 Task: Plan a trip to Waterford, Ireland from 8th December, 2023 to 18th December, 2023 for 2 adults.1  bedroom having 1 bed and 1 bathroom. Property type can be flat. Amenities needed are: wifi, TV, free parkinig on premises, gym, breakfast. Look for 4 properties as per requirement.
Action: Mouse moved to (420, 70)
Screenshot: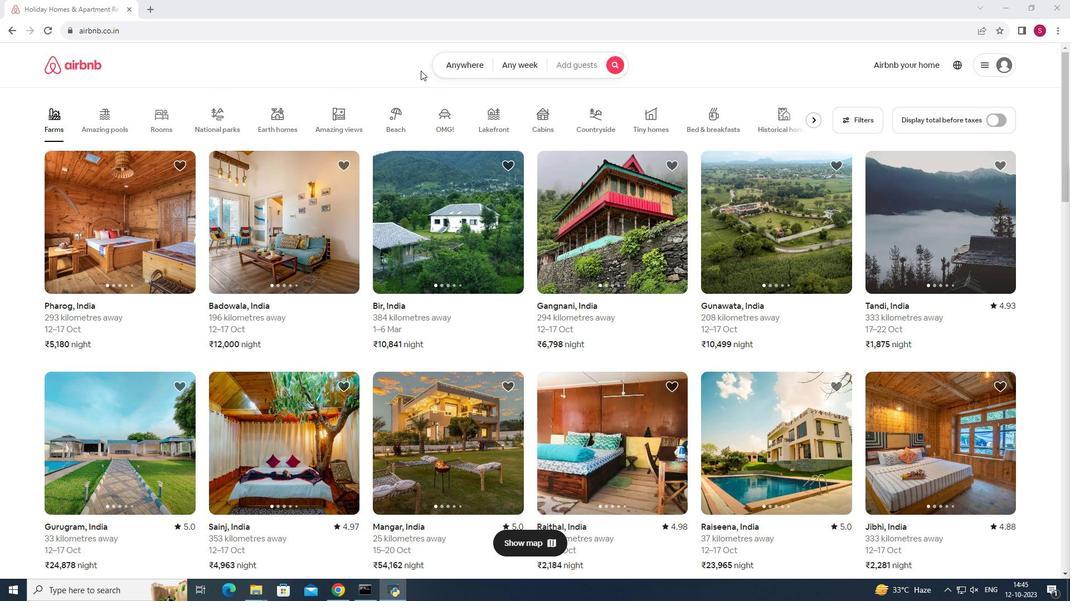 
Action: Mouse pressed left at (420, 70)
Screenshot: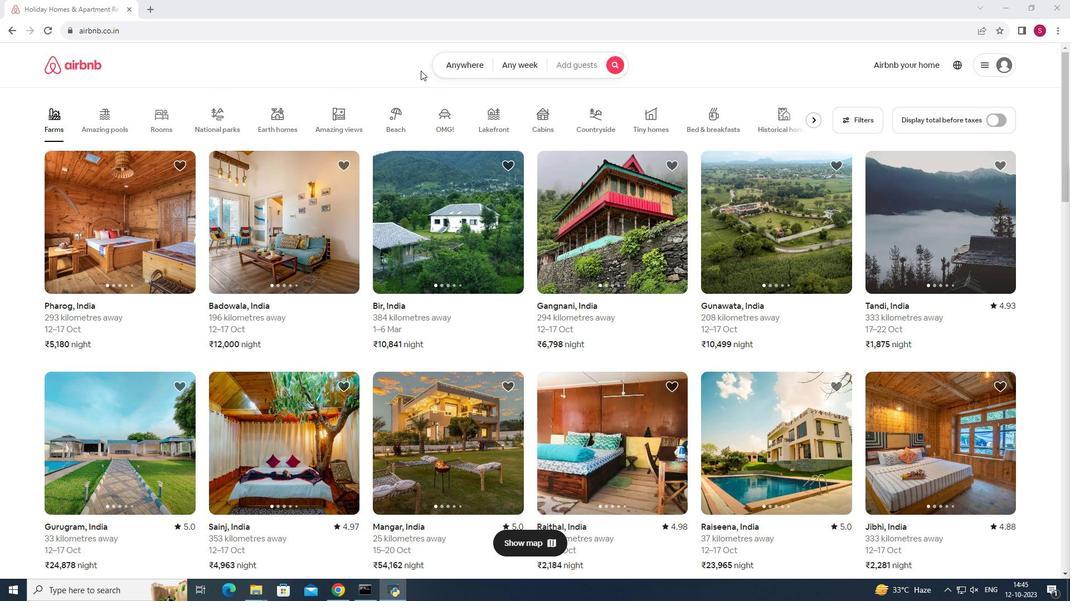 
Action: Mouse moved to (458, 71)
Screenshot: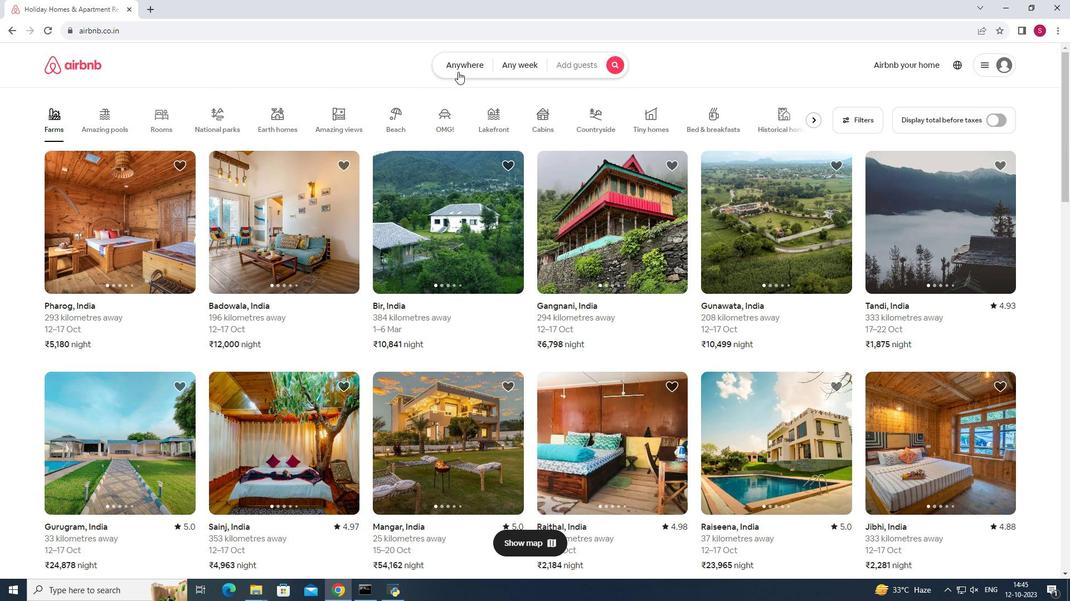 
Action: Mouse pressed left at (458, 71)
Screenshot: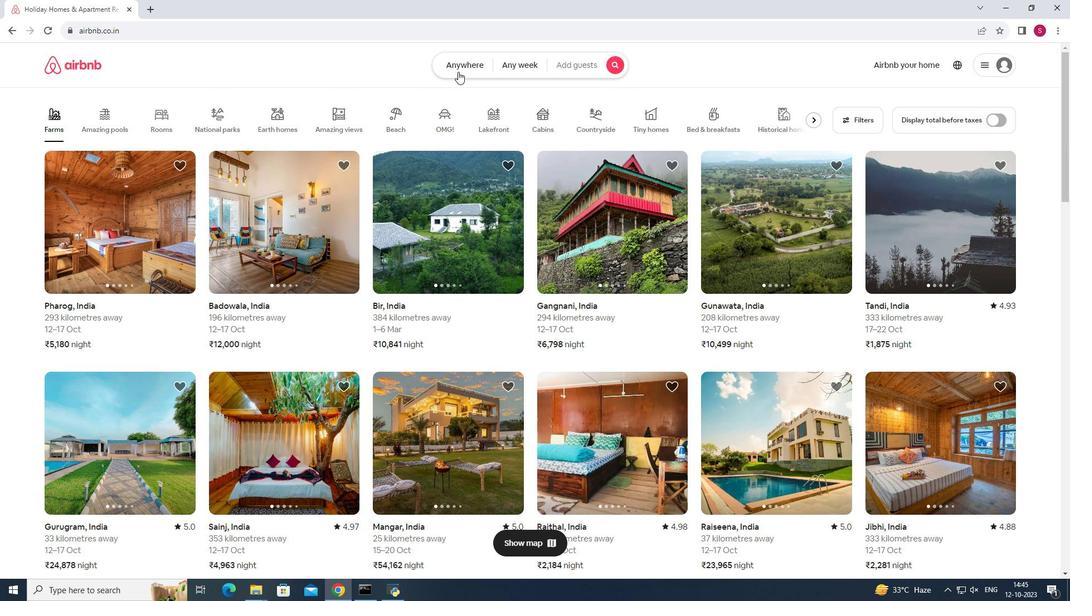 
Action: Mouse moved to (391, 109)
Screenshot: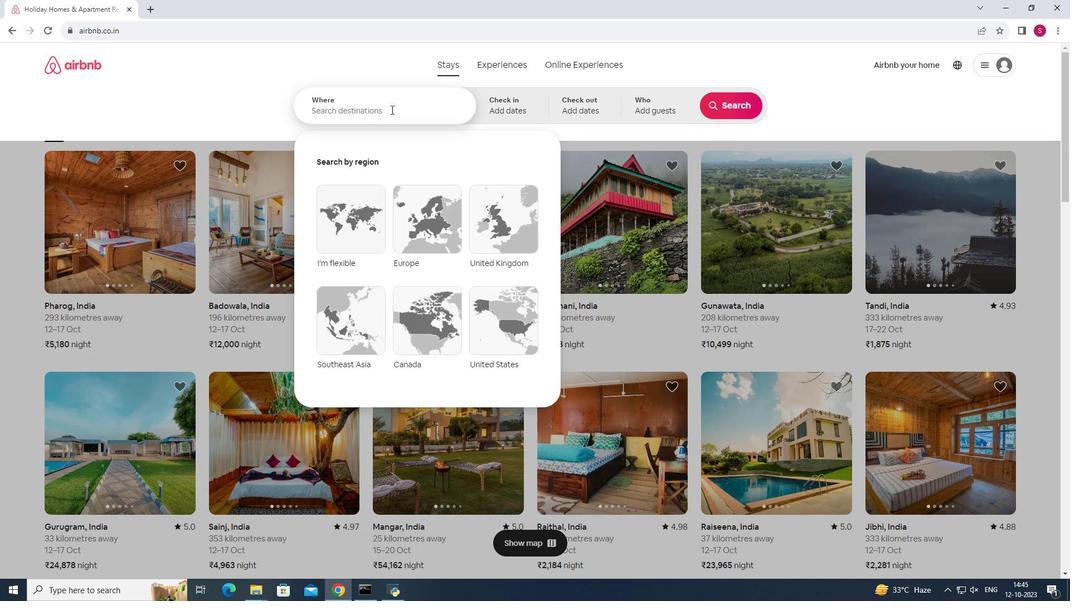 
Action: Mouse pressed left at (391, 109)
Screenshot: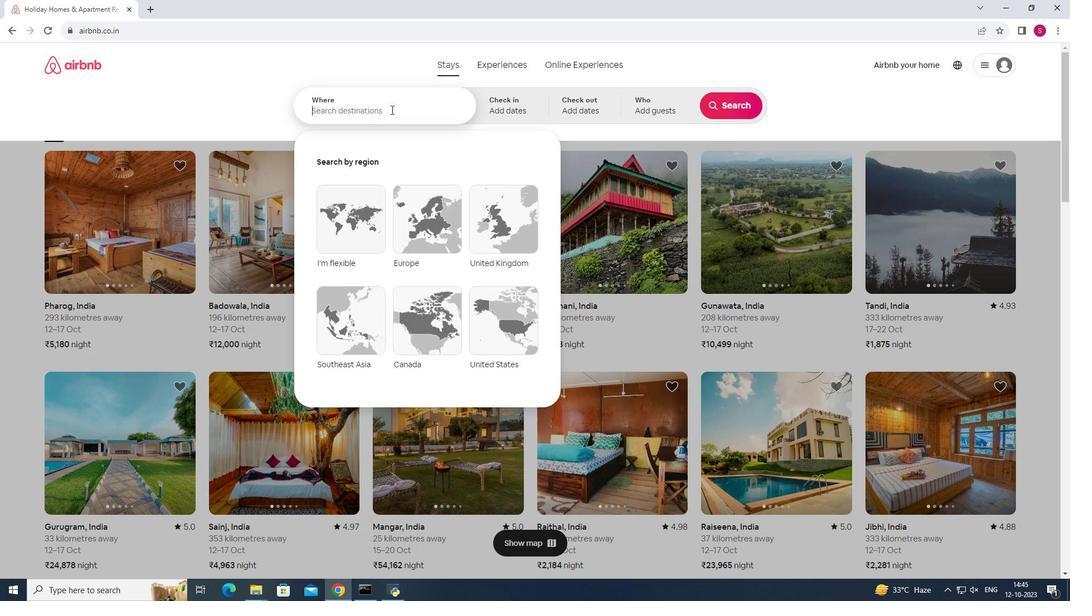 
Action: Key pressed <Key.shift>Waterford,<Key.shift>Ireland
Screenshot: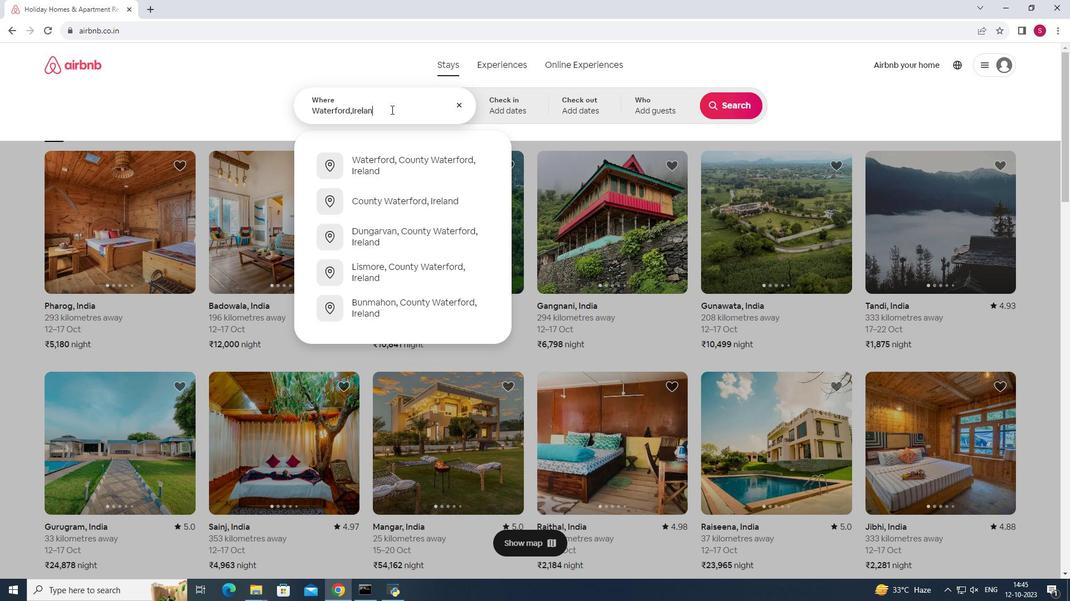 
Action: Mouse moved to (376, 107)
Screenshot: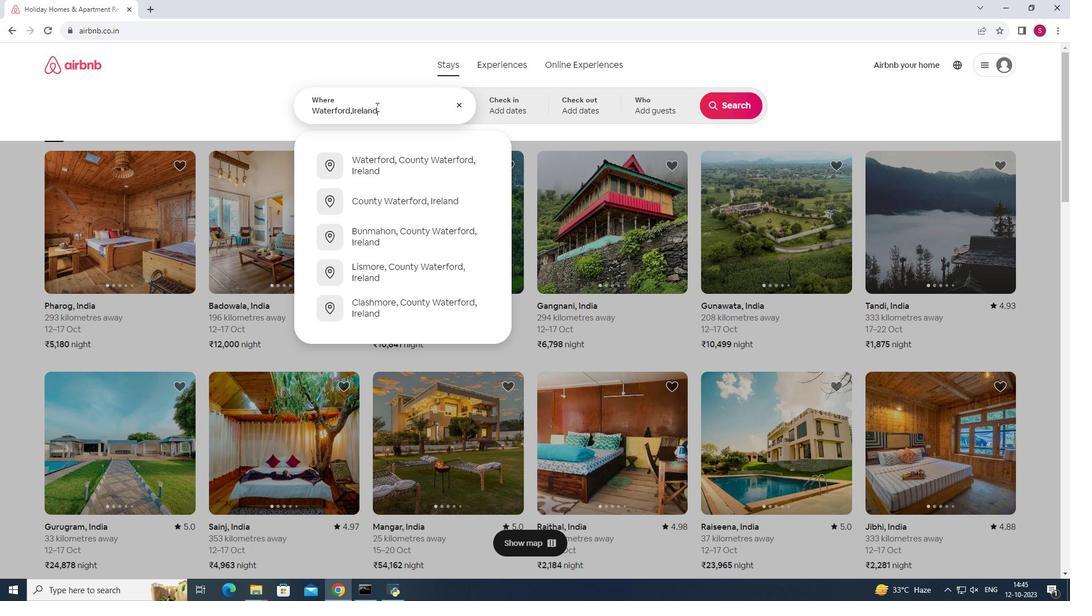
Action: Mouse pressed left at (376, 107)
Screenshot: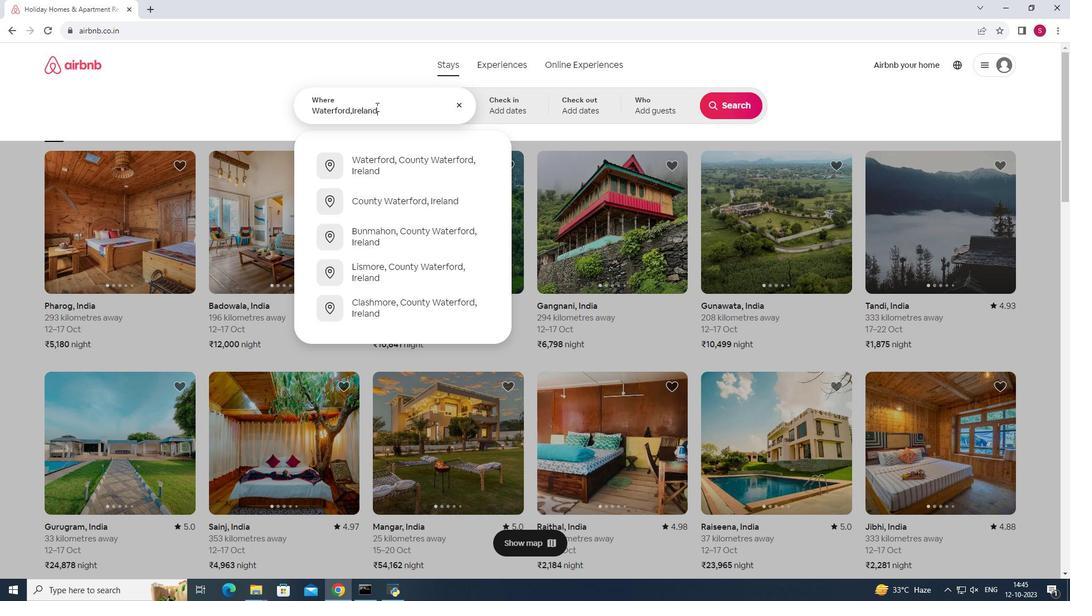 
Action: Mouse moved to (518, 103)
Screenshot: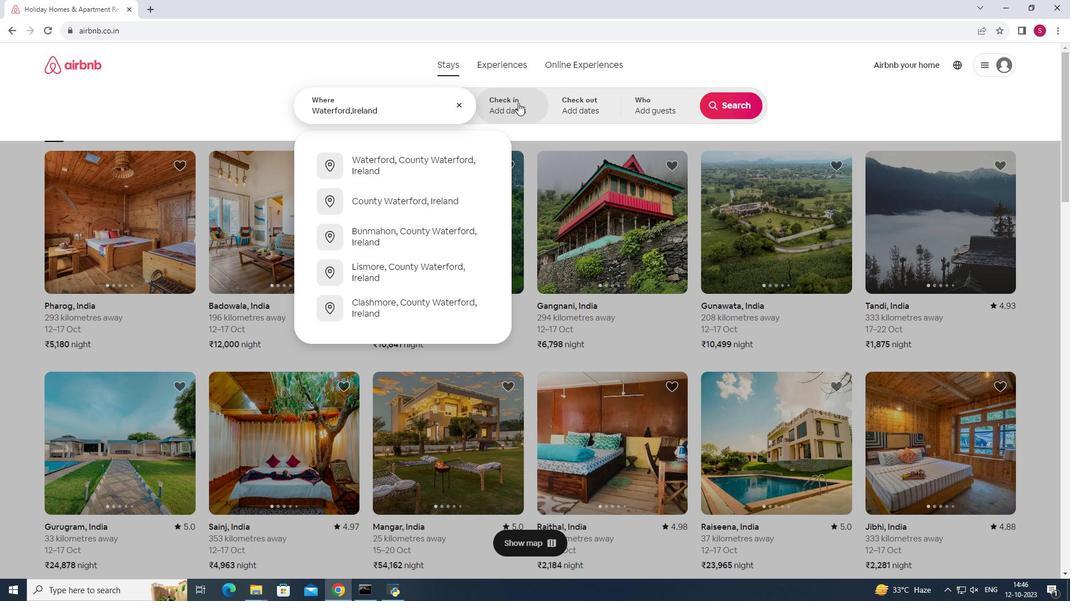 
Action: Mouse pressed left at (518, 103)
Screenshot: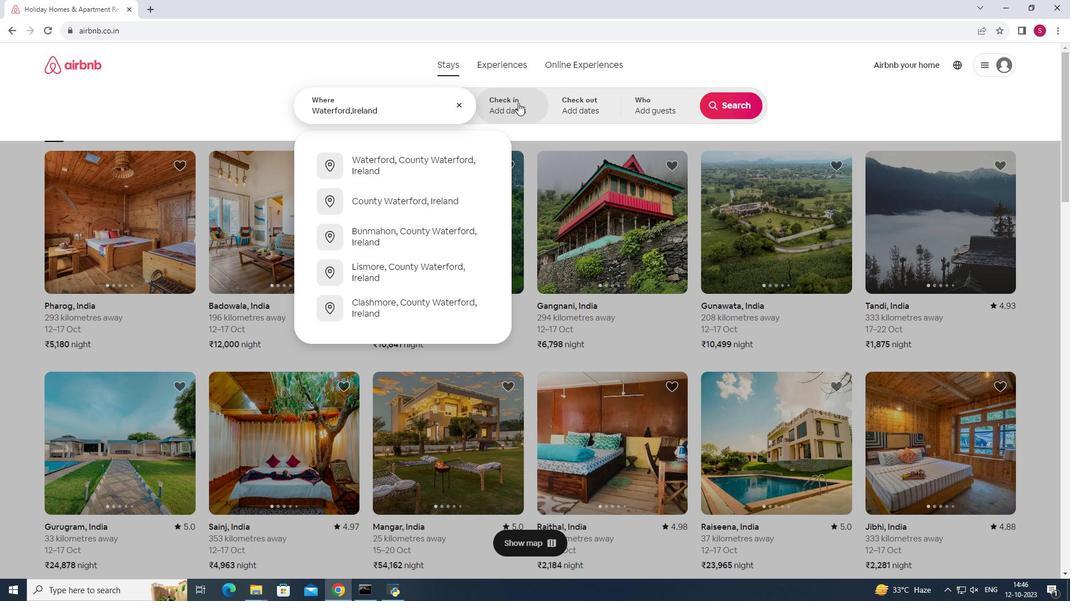 
Action: Mouse moved to (731, 192)
Screenshot: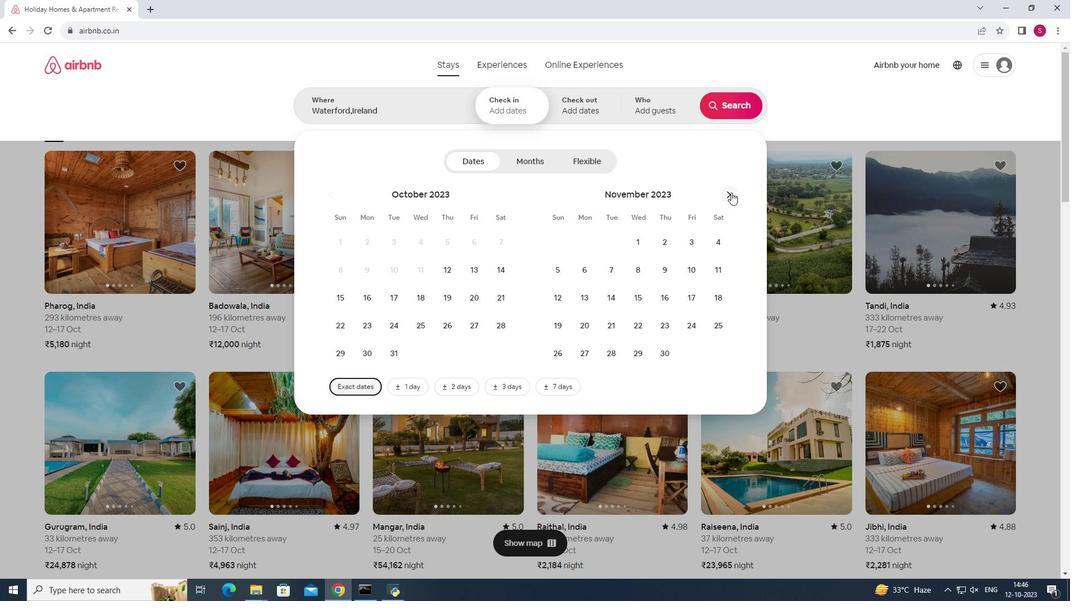 
Action: Mouse pressed left at (731, 192)
Screenshot: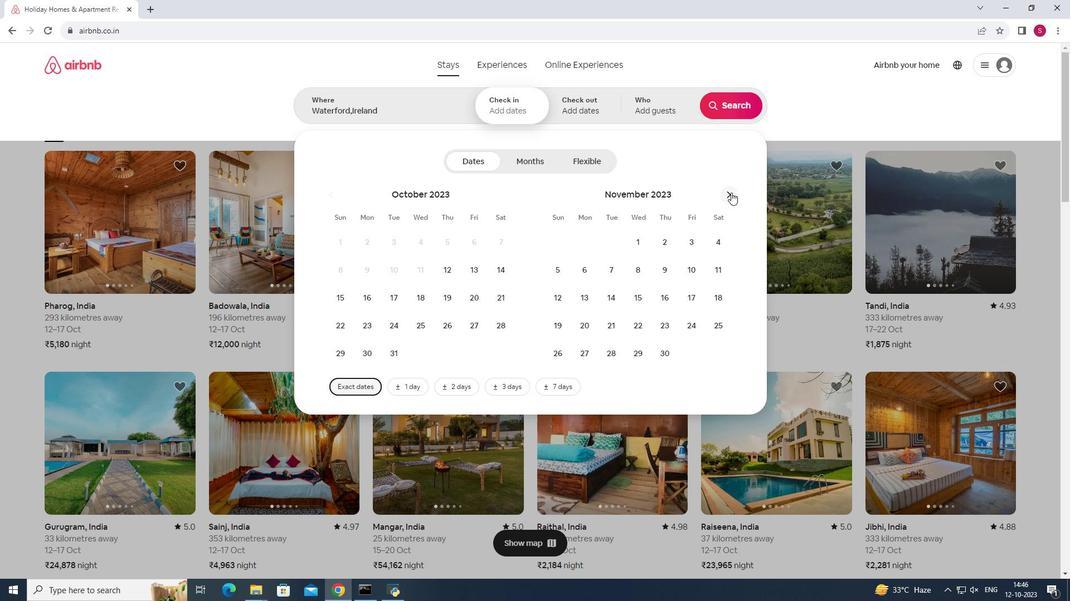 
Action: Mouse moved to (692, 275)
Screenshot: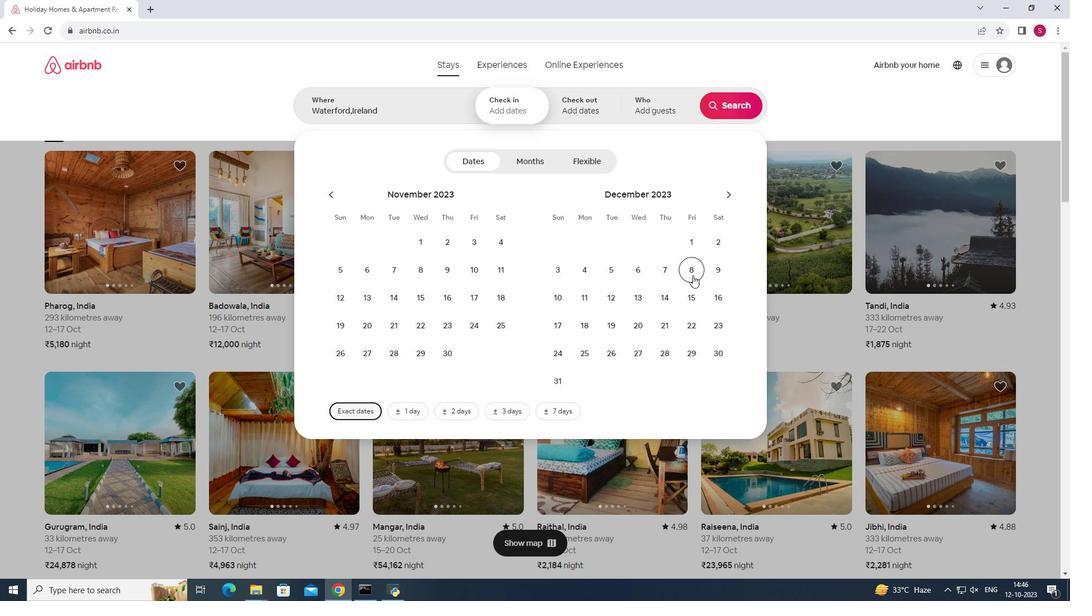 
Action: Mouse pressed left at (692, 275)
Screenshot: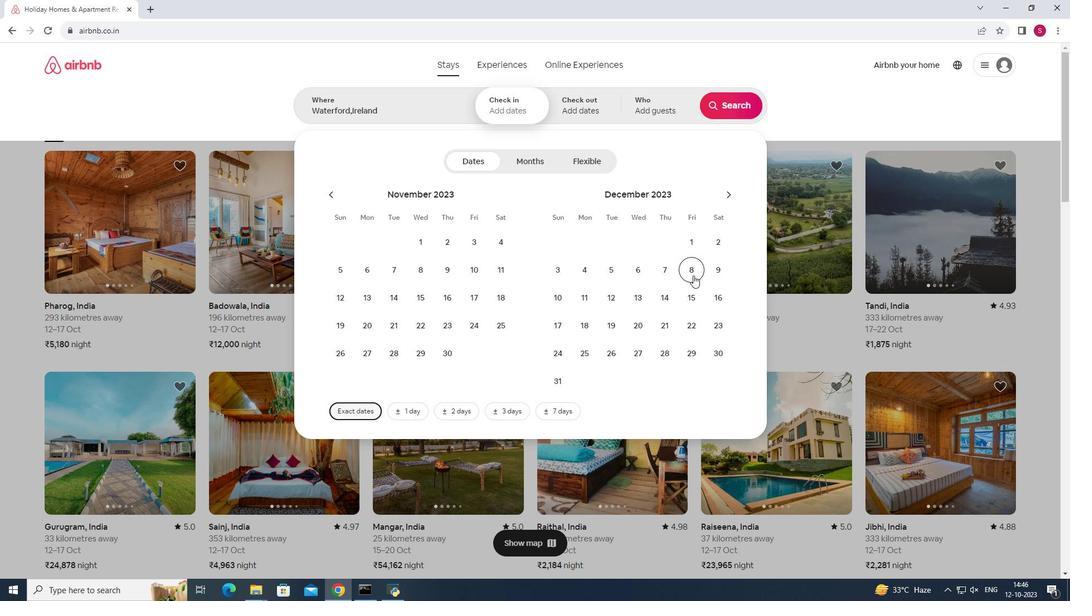 
Action: Mouse moved to (584, 328)
Screenshot: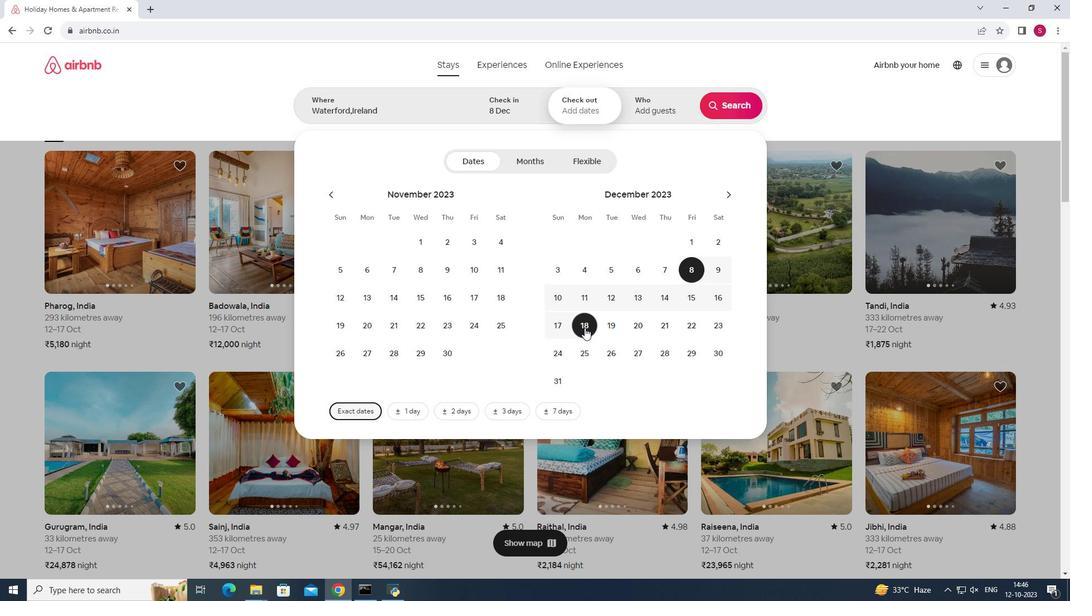 
Action: Mouse pressed left at (584, 328)
Screenshot: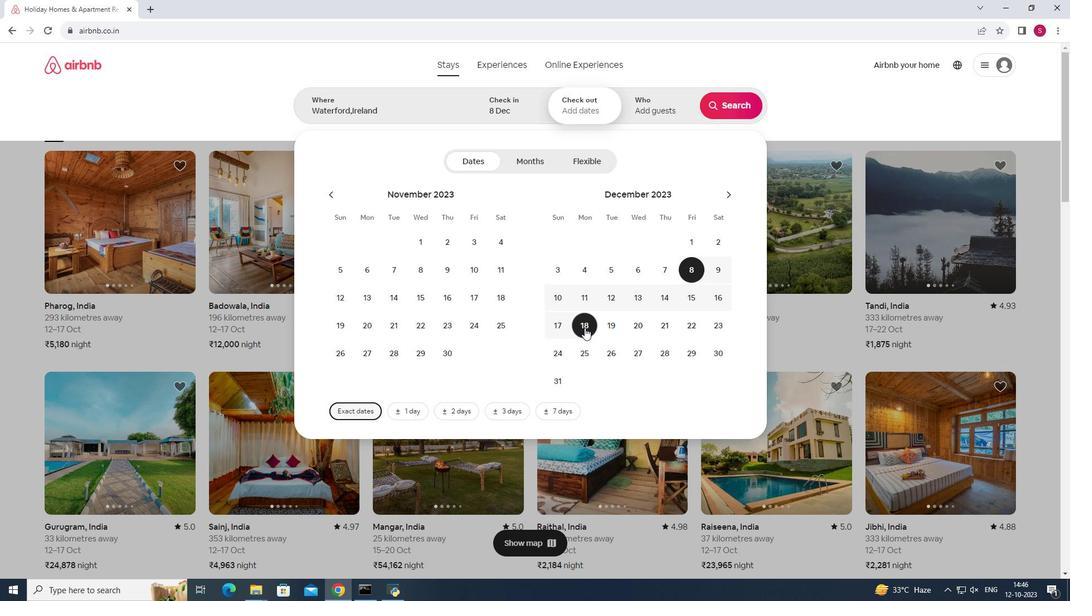 
Action: Mouse moved to (661, 100)
Screenshot: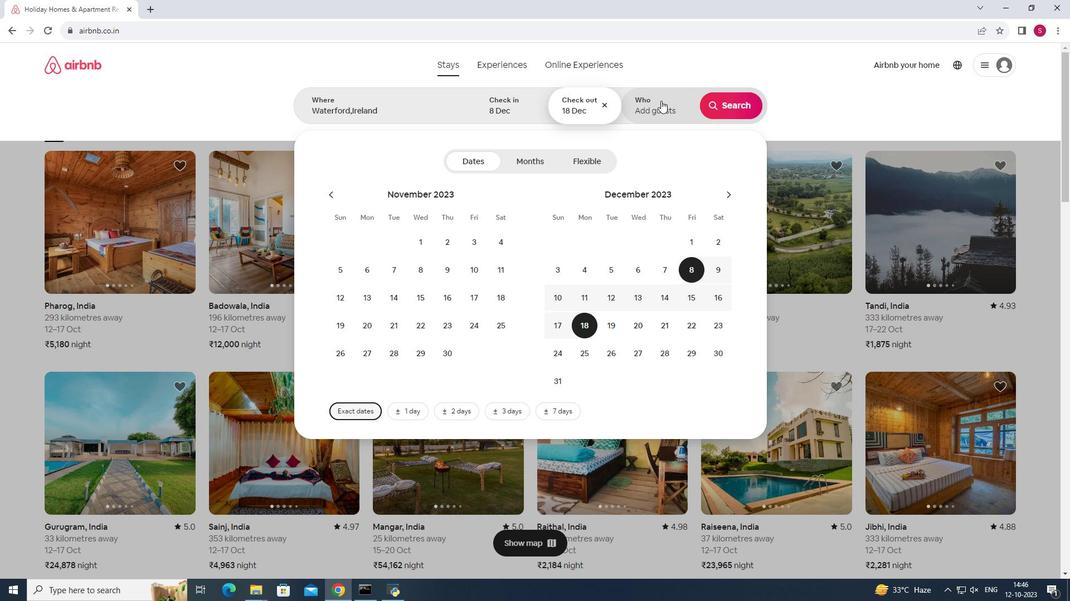 
Action: Mouse pressed left at (661, 100)
Screenshot: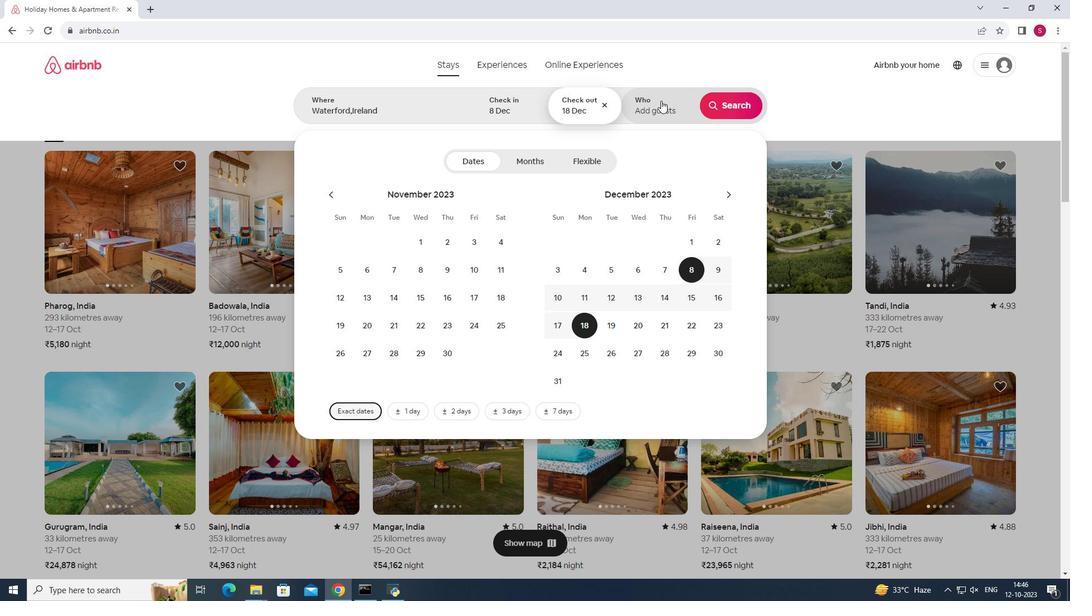 
Action: Mouse pressed left at (661, 100)
Screenshot: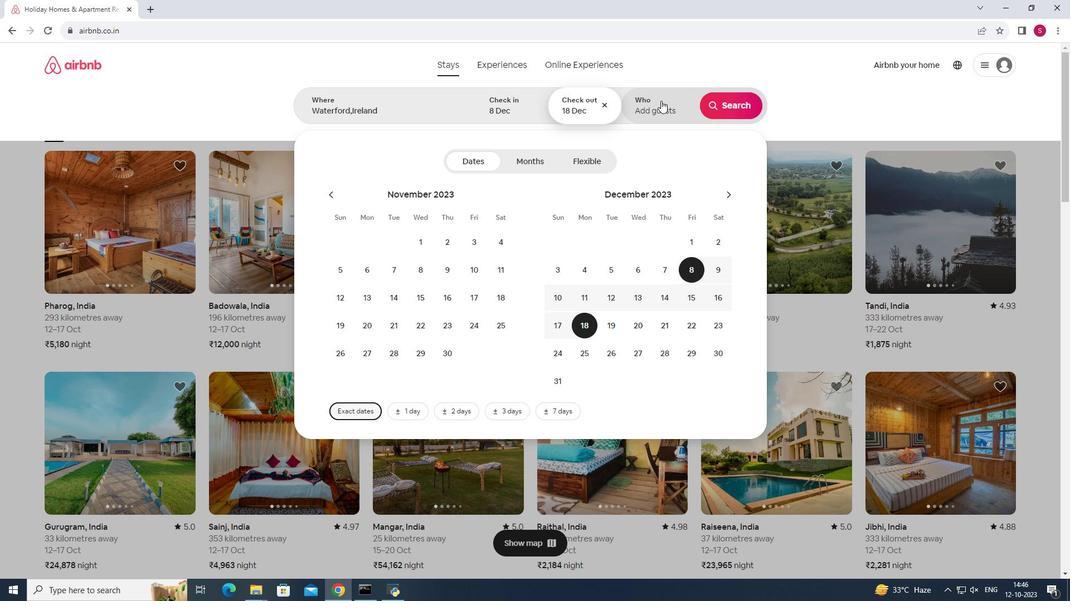 
Action: Mouse moved to (658, 102)
Screenshot: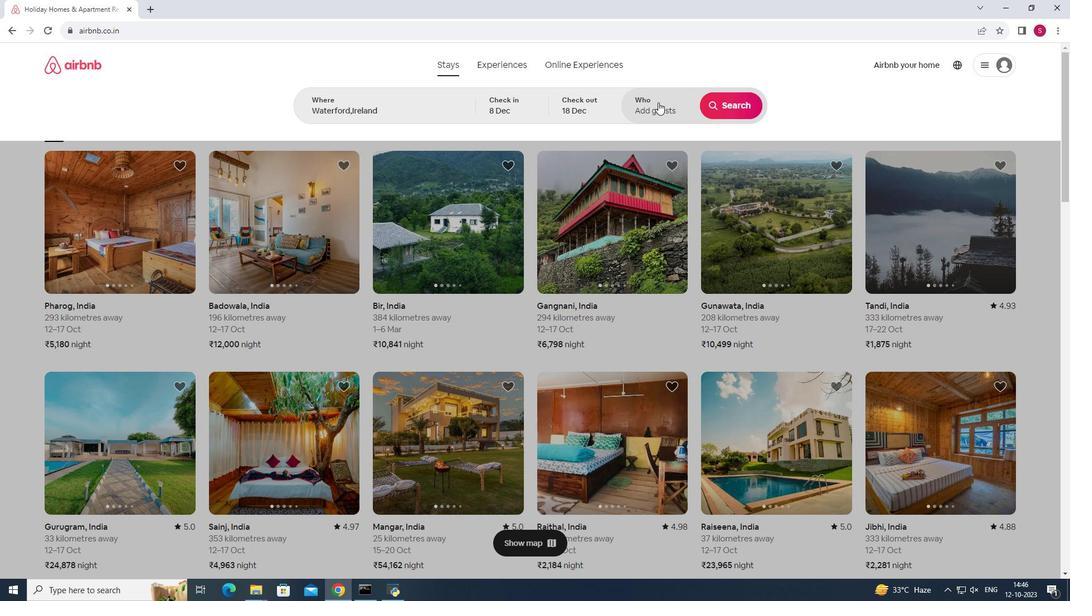 
Action: Mouse pressed left at (658, 102)
Screenshot: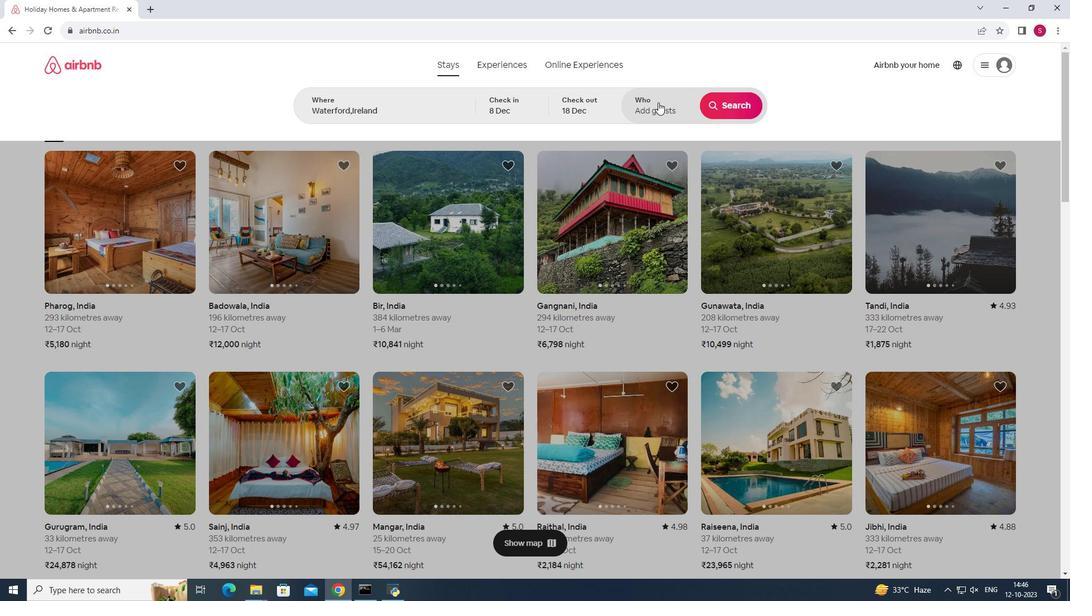 
Action: Mouse moved to (732, 166)
Screenshot: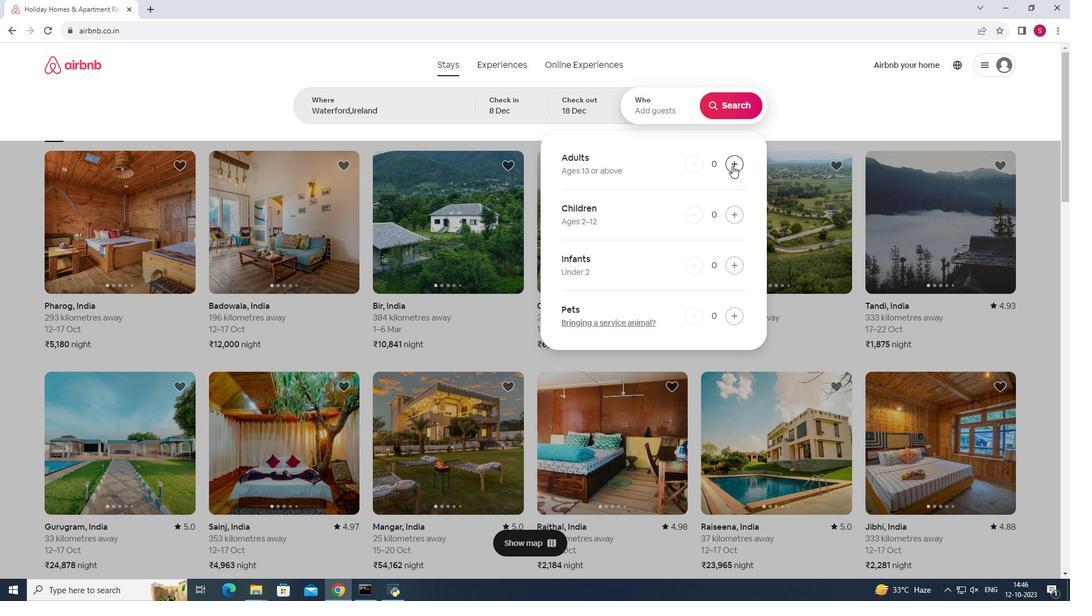 
Action: Mouse pressed left at (732, 166)
Screenshot: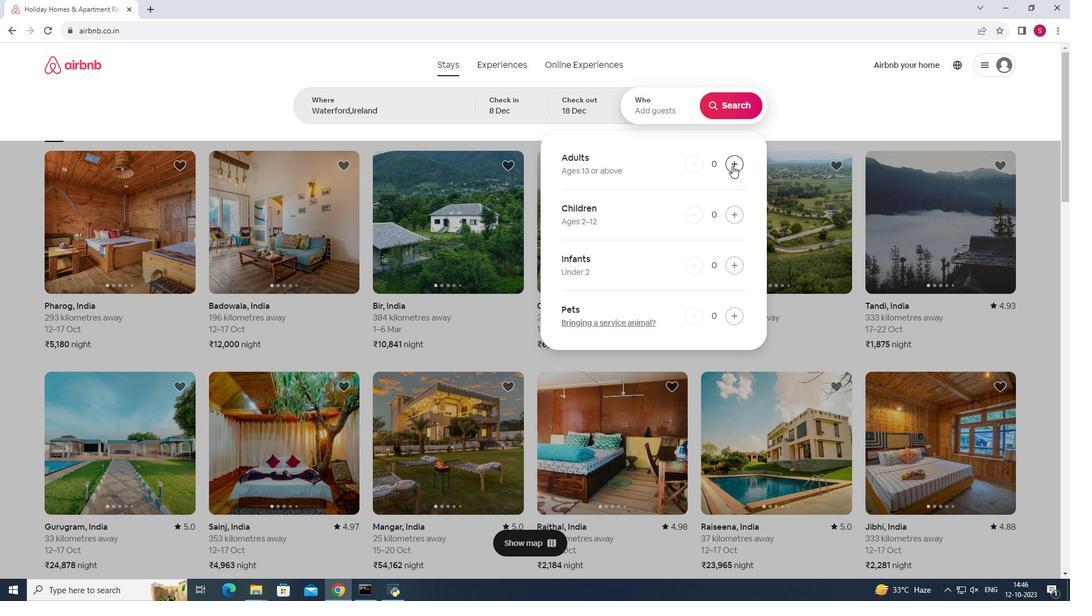 
Action: Mouse pressed left at (732, 166)
Screenshot: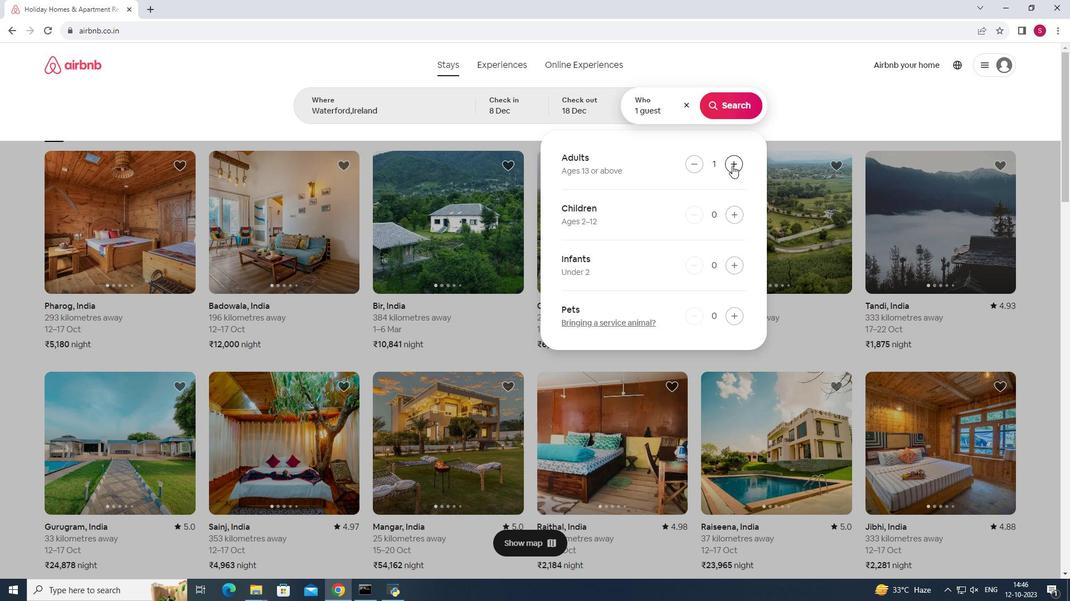 
Action: Mouse moved to (737, 103)
Screenshot: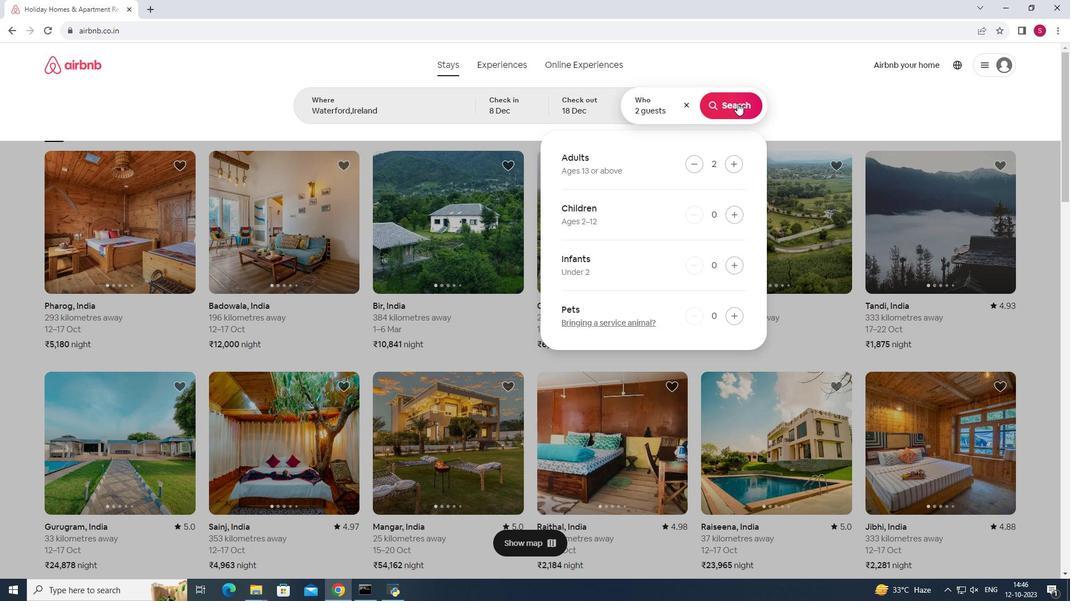 
Action: Mouse pressed left at (737, 103)
Screenshot: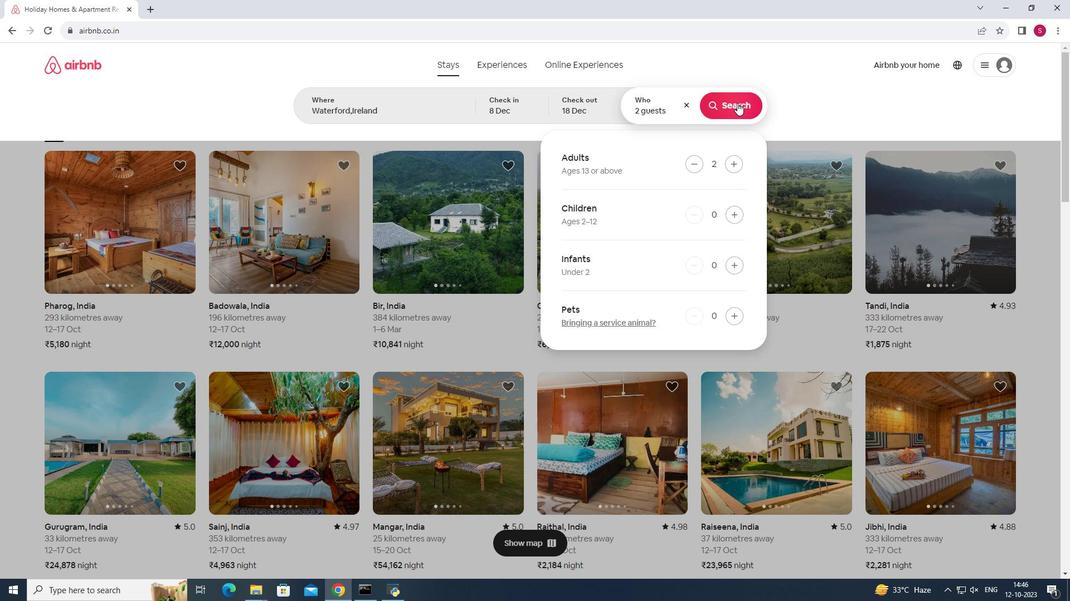 
Action: Mouse moved to (885, 110)
Screenshot: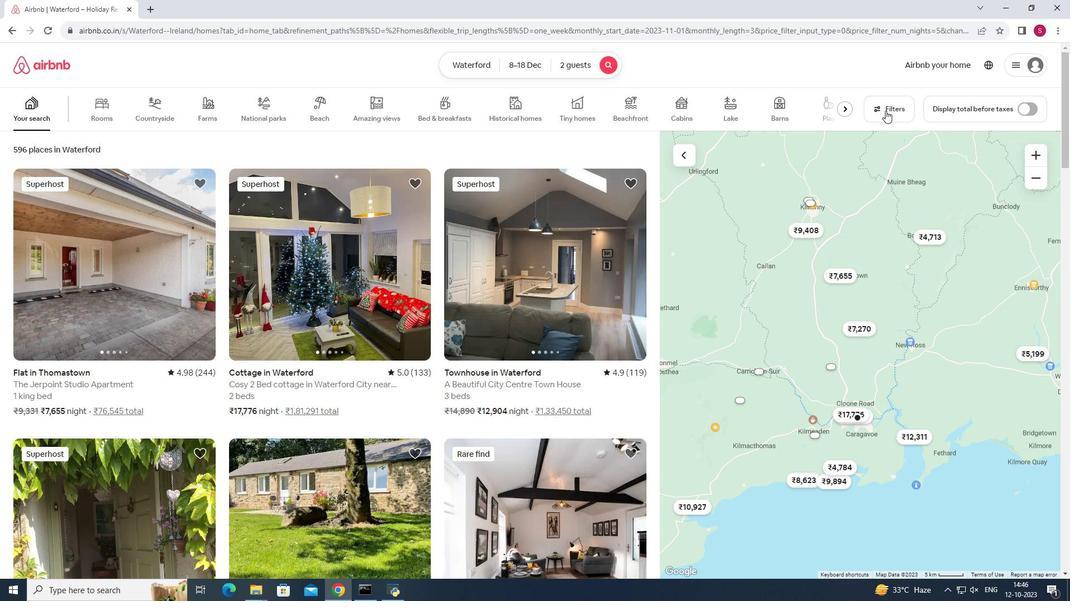 
Action: Mouse pressed left at (885, 110)
Screenshot: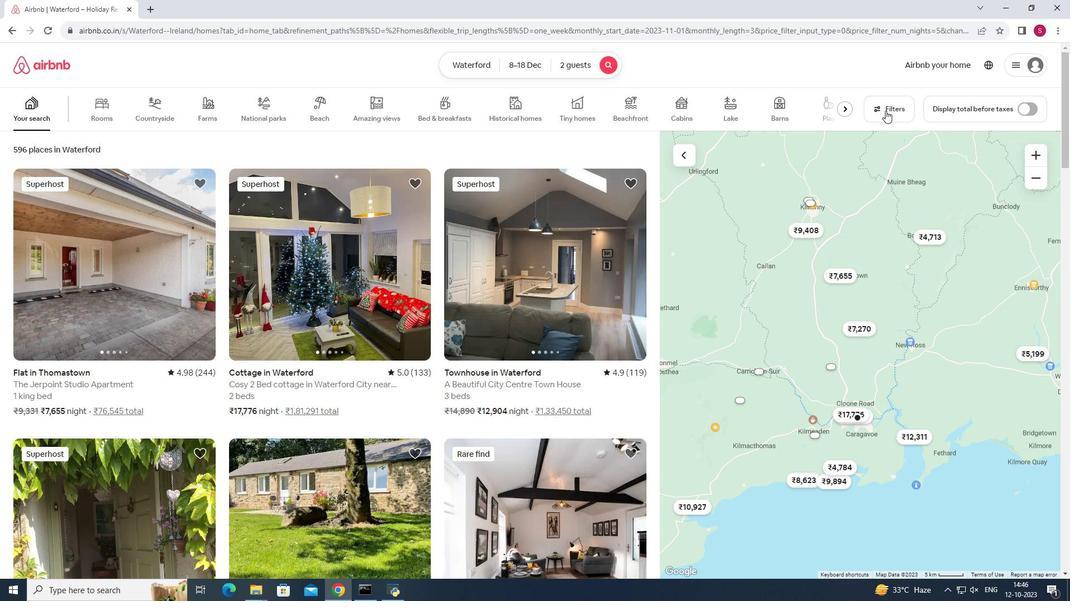 
Action: Mouse pressed left at (885, 110)
Screenshot: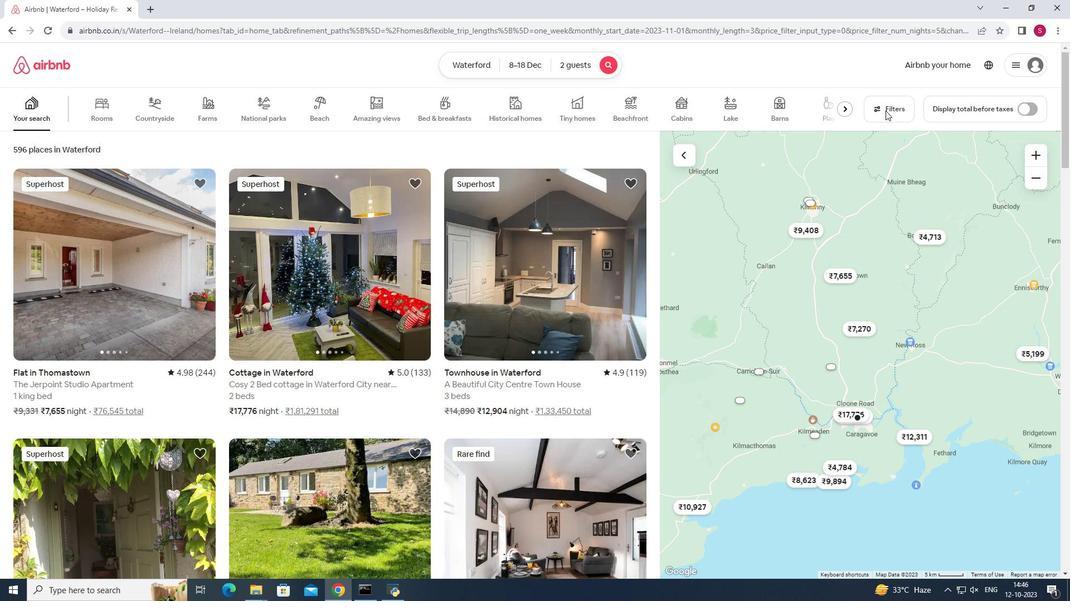 
Action: Mouse pressed left at (885, 110)
Screenshot: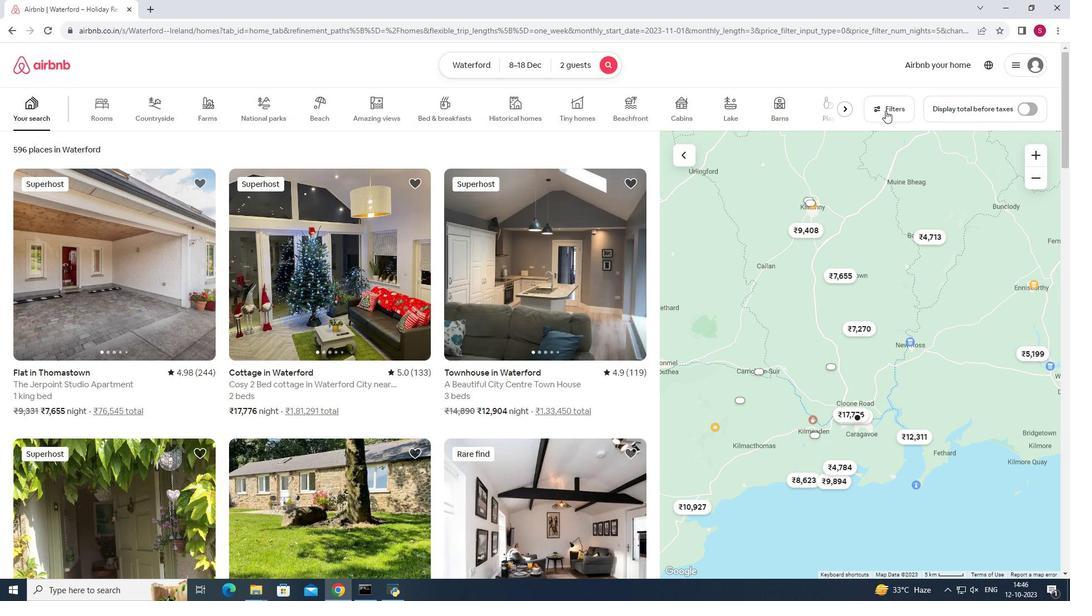 
Action: Mouse moved to (536, 266)
Screenshot: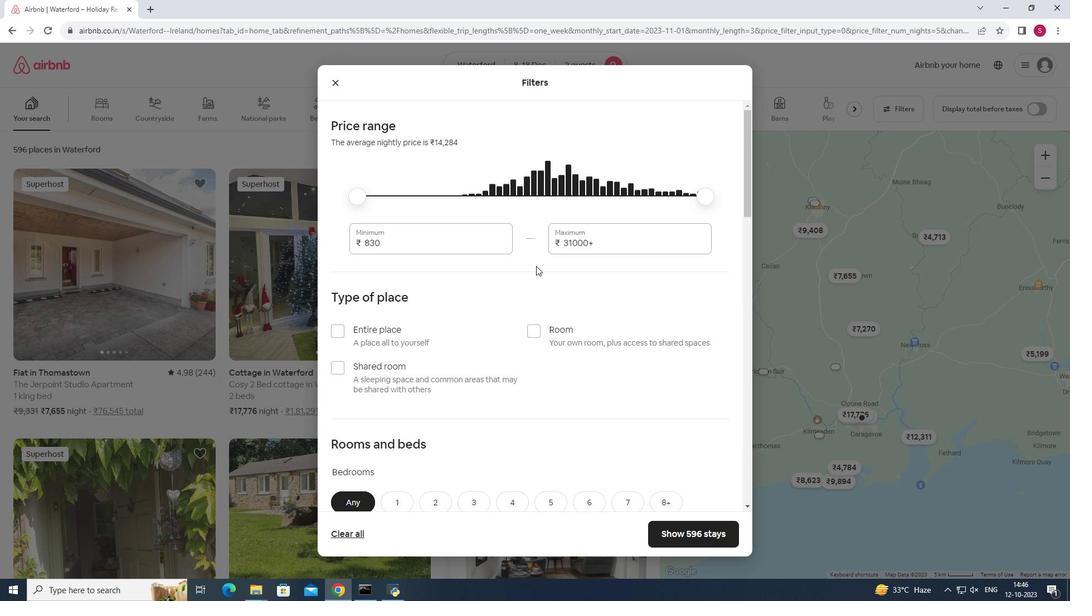 
Action: Mouse scrolled (536, 265) with delta (0, 0)
Screenshot: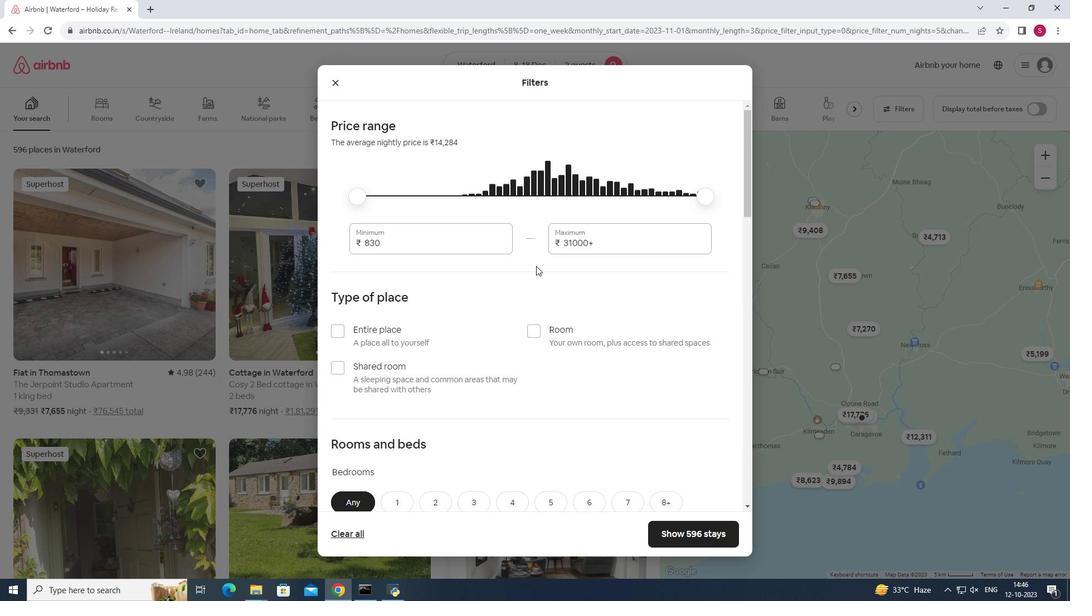 
Action: Mouse scrolled (536, 265) with delta (0, 0)
Screenshot: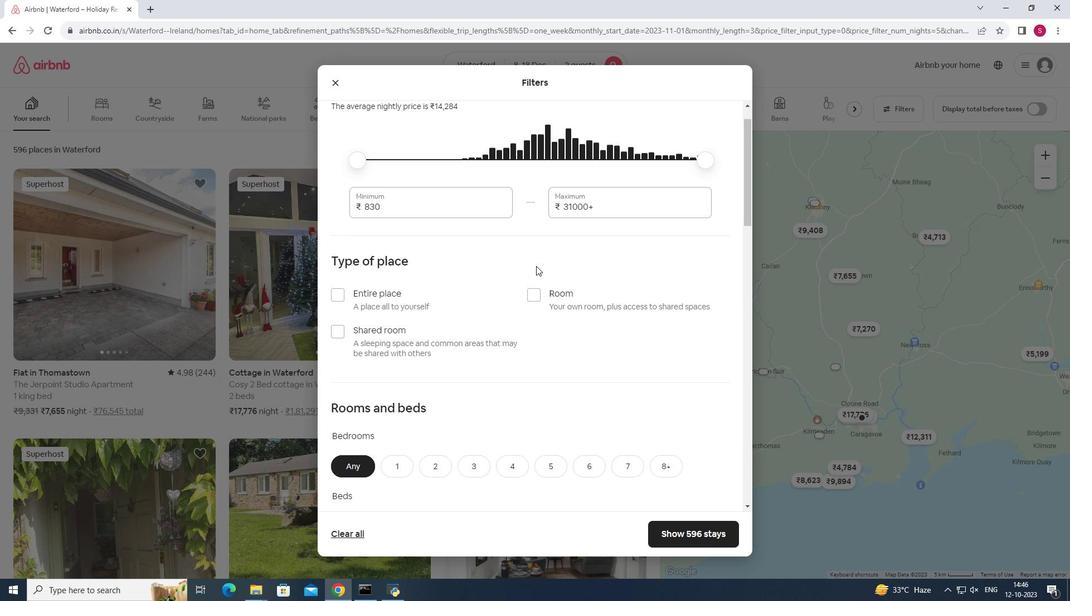 
Action: Mouse scrolled (536, 265) with delta (0, 0)
Screenshot: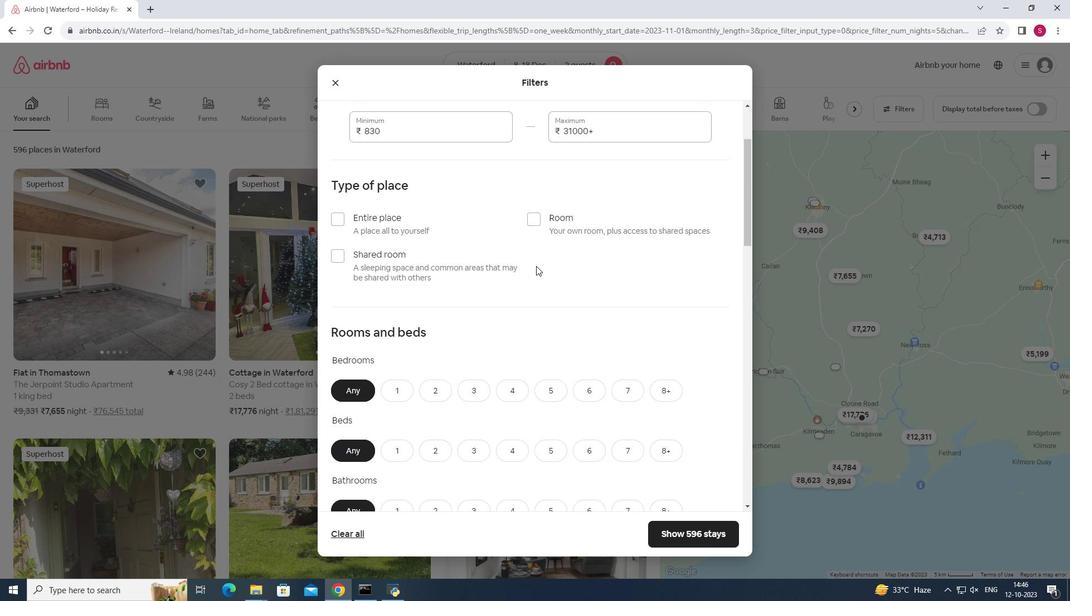 
Action: Mouse scrolled (536, 265) with delta (0, 0)
Screenshot: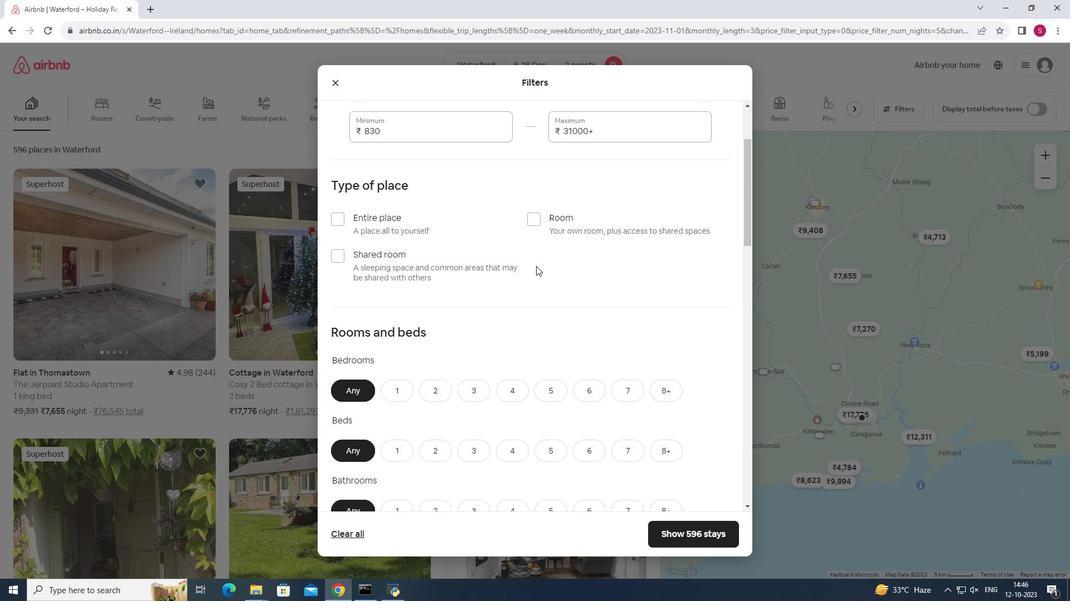 
Action: Mouse moved to (398, 284)
Screenshot: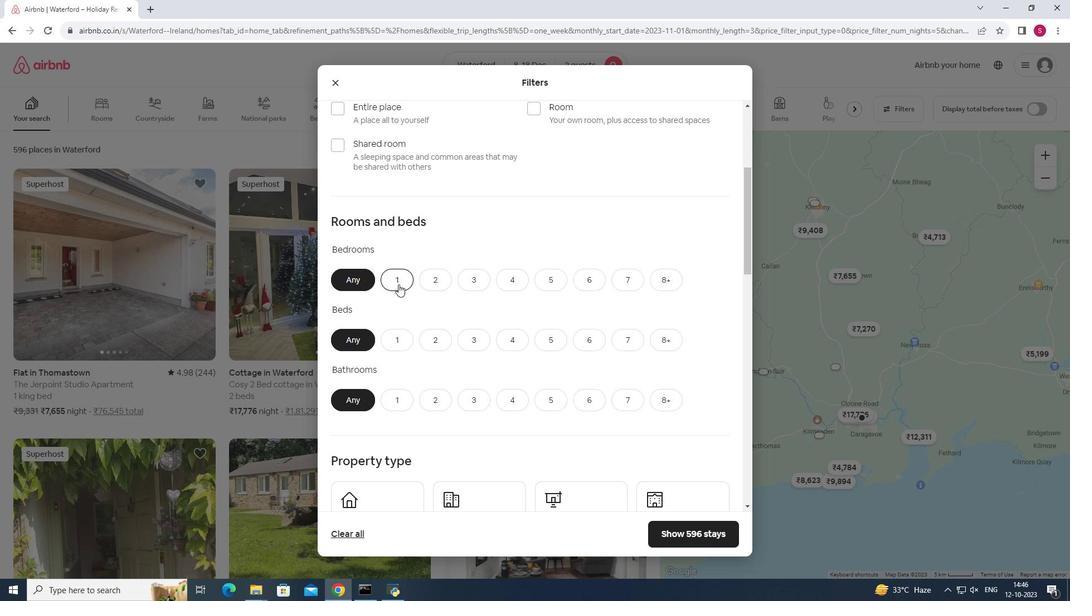 
Action: Mouse pressed left at (398, 284)
Screenshot: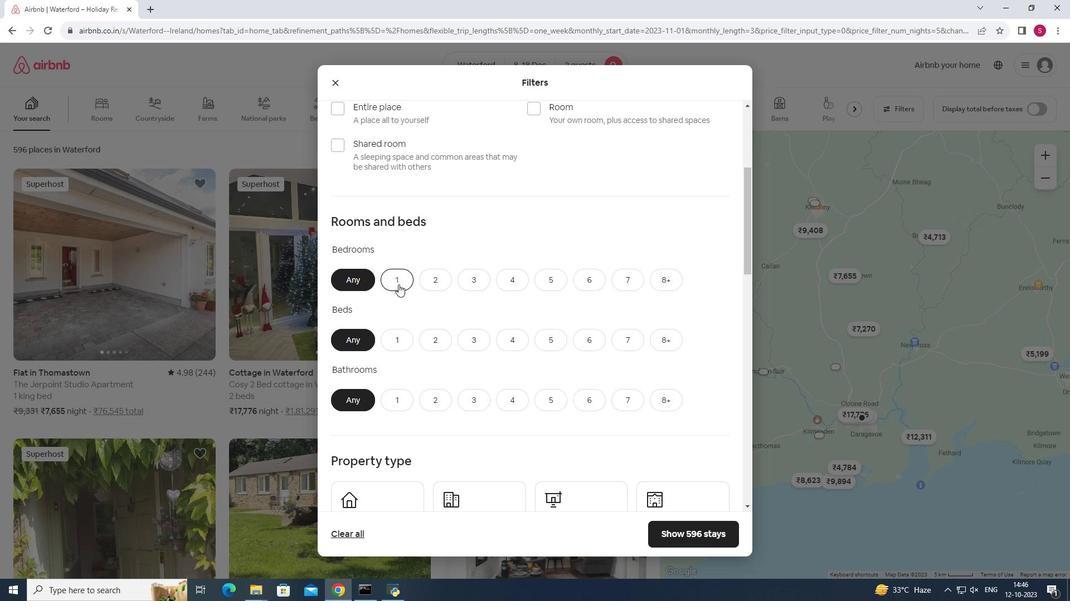 
Action: Mouse moved to (394, 341)
Screenshot: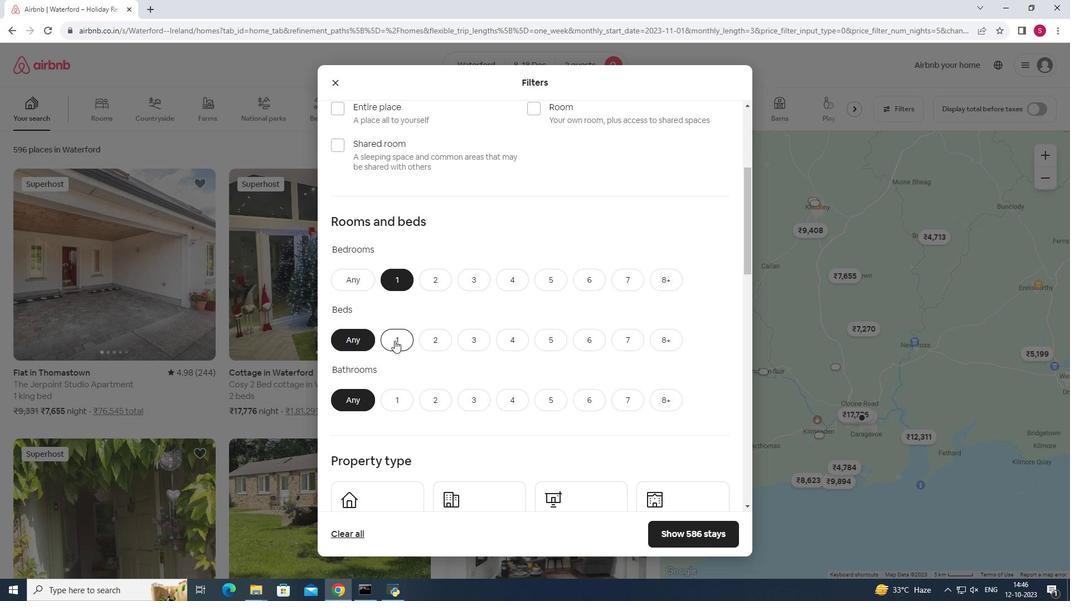 
Action: Mouse pressed left at (394, 341)
Screenshot: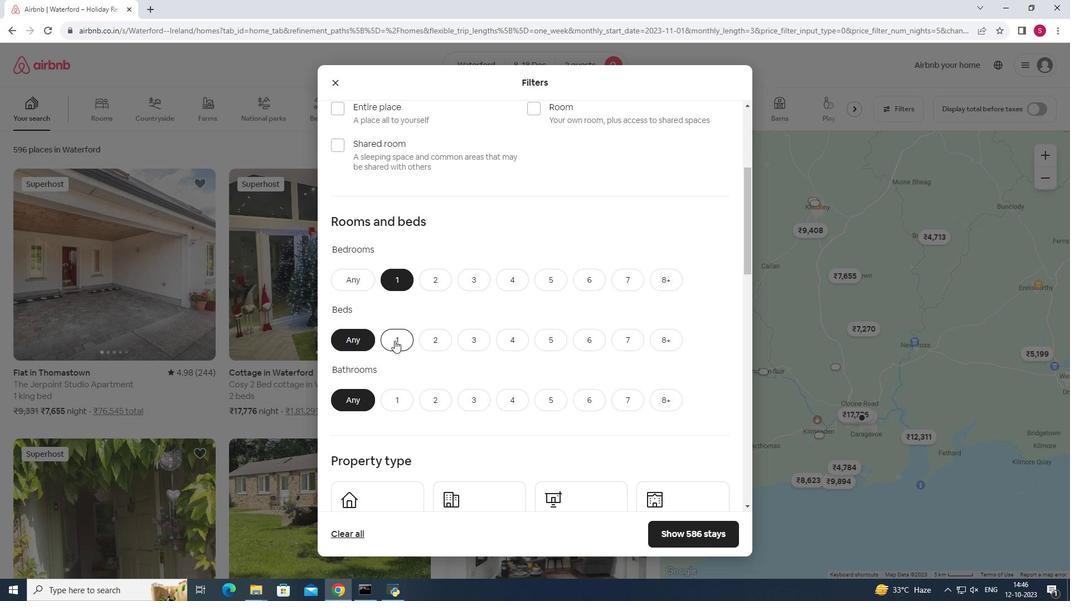 
Action: Mouse moved to (403, 405)
Screenshot: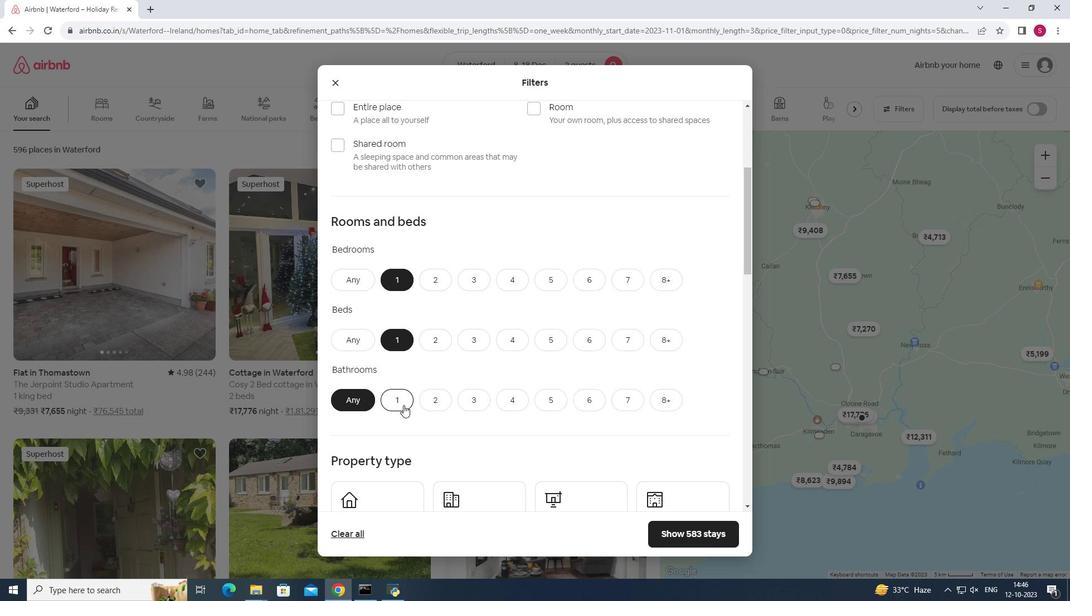 
Action: Mouse pressed left at (403, 405)
Screenshot: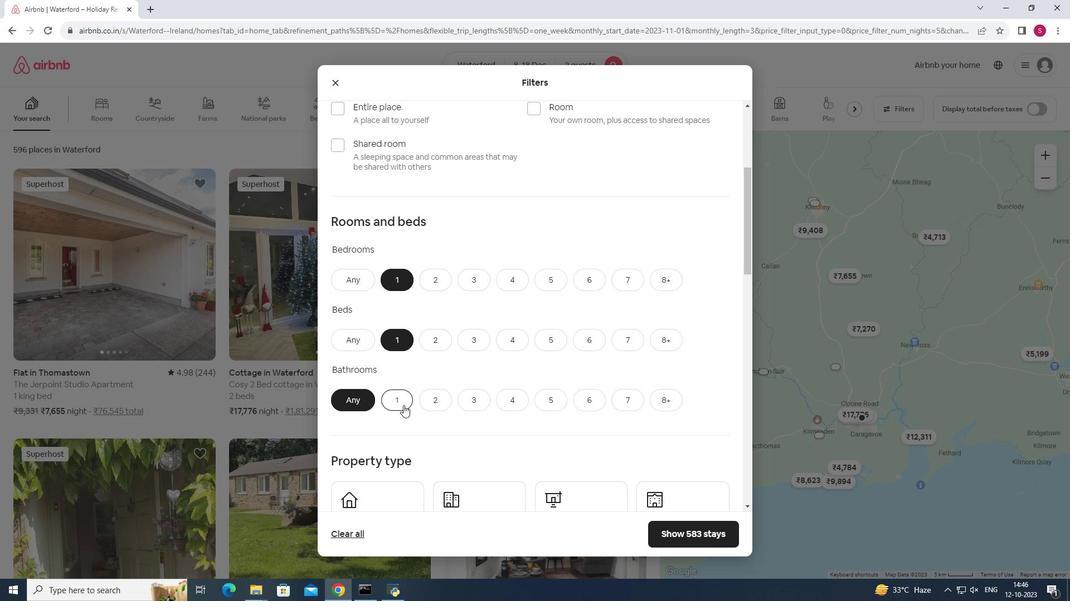 
Action: Mouse moved to (609, 344)
Screenshot: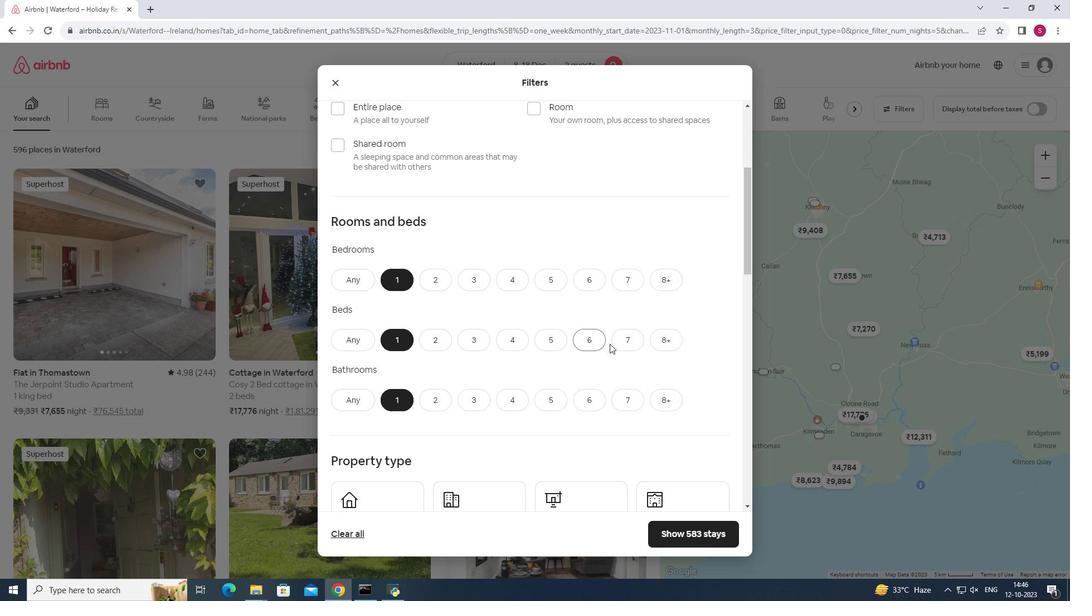 
Action: Mouse scrolled (609, 343) with delta (0, 0)
Screenshot: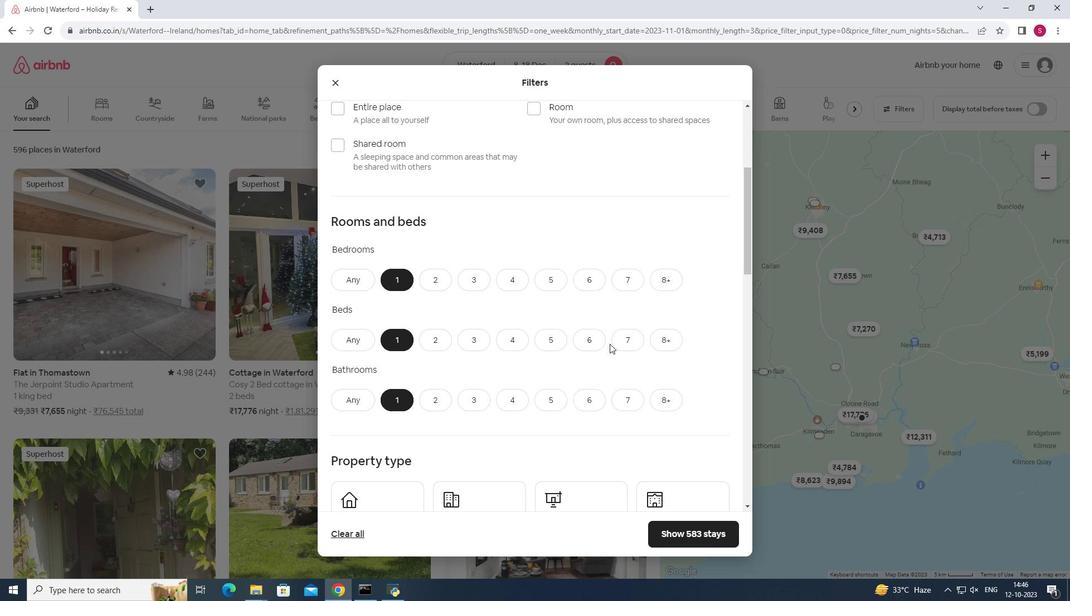 
Action: Mouse scrolled (609, 343) with delta (0, 0)
Screenshot: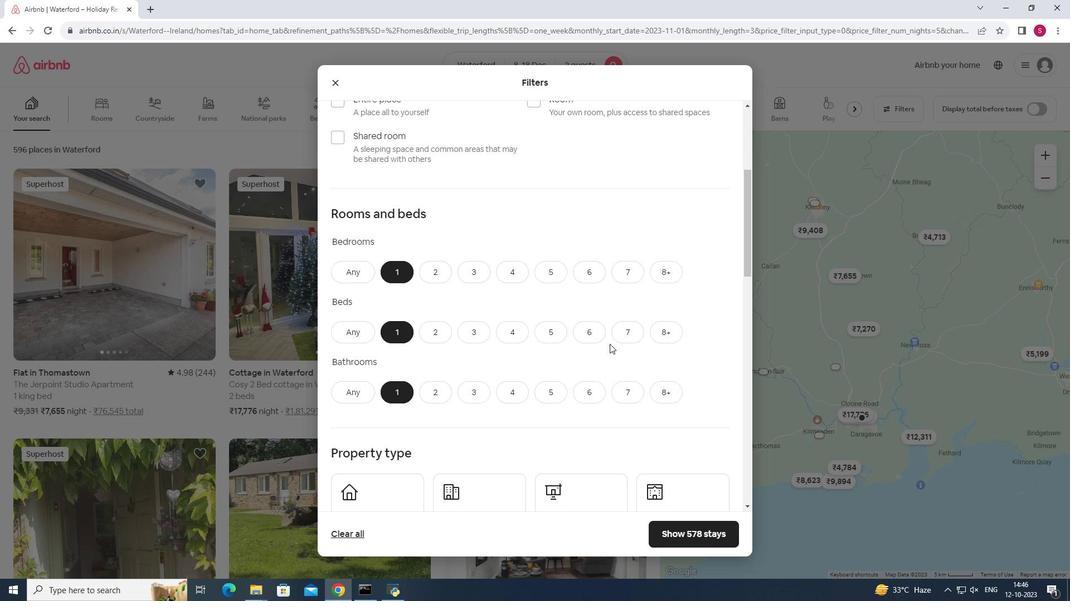 
Action: Mouse scrolled (609, 343) with delta (0, 0)
Screenshot: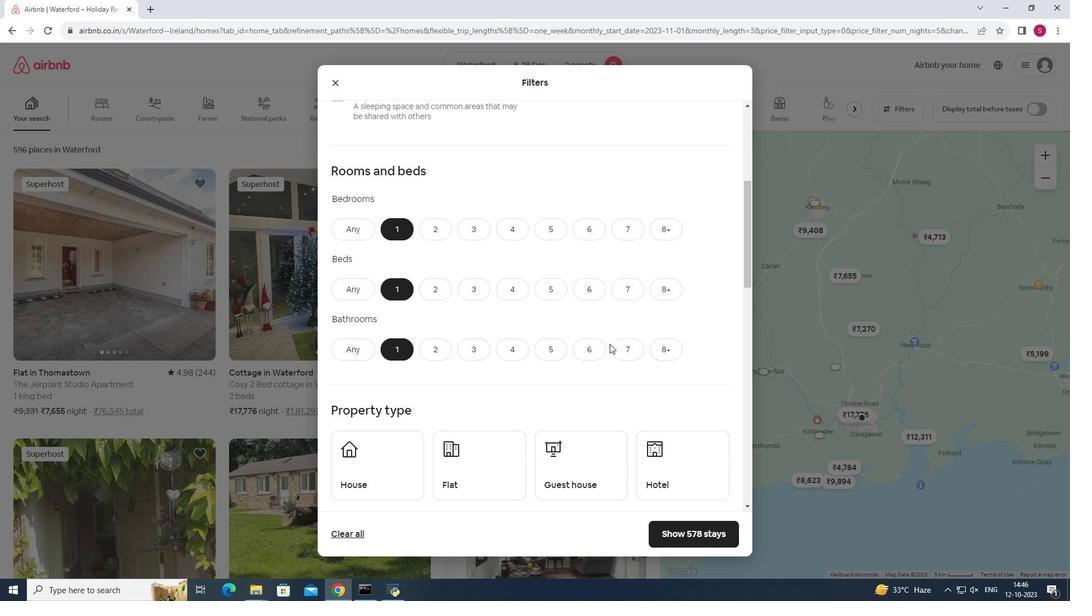 
Action: Mouse scrolled (609, 343) with delta (0, 0)
Screenshot: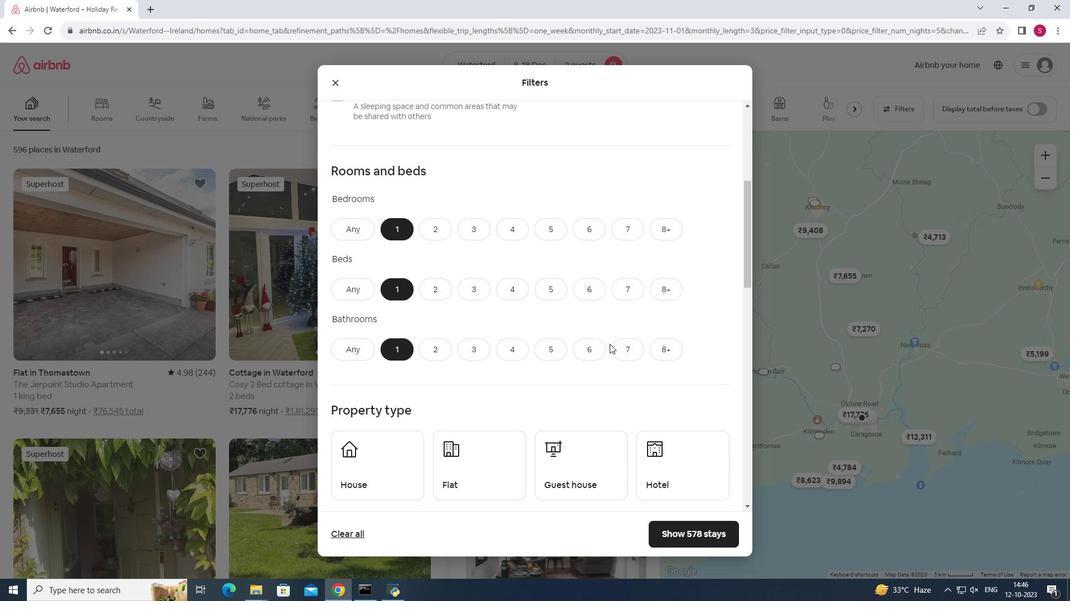 
Action: Mouse moved to (470, 301)
Screenshot: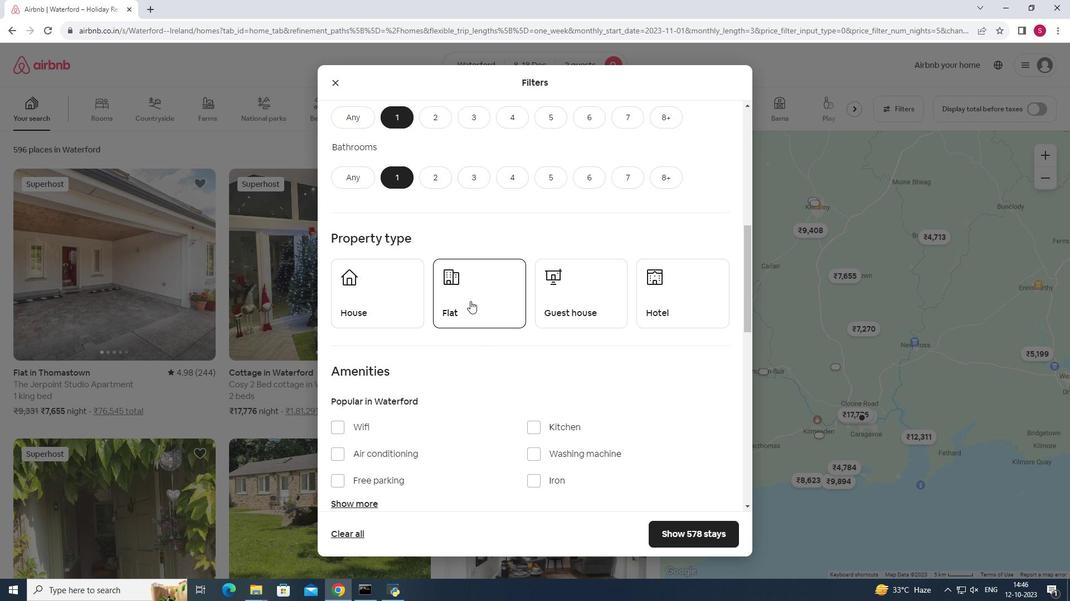 
Action: Mouse pressed left at (470, 301)
Screenshot: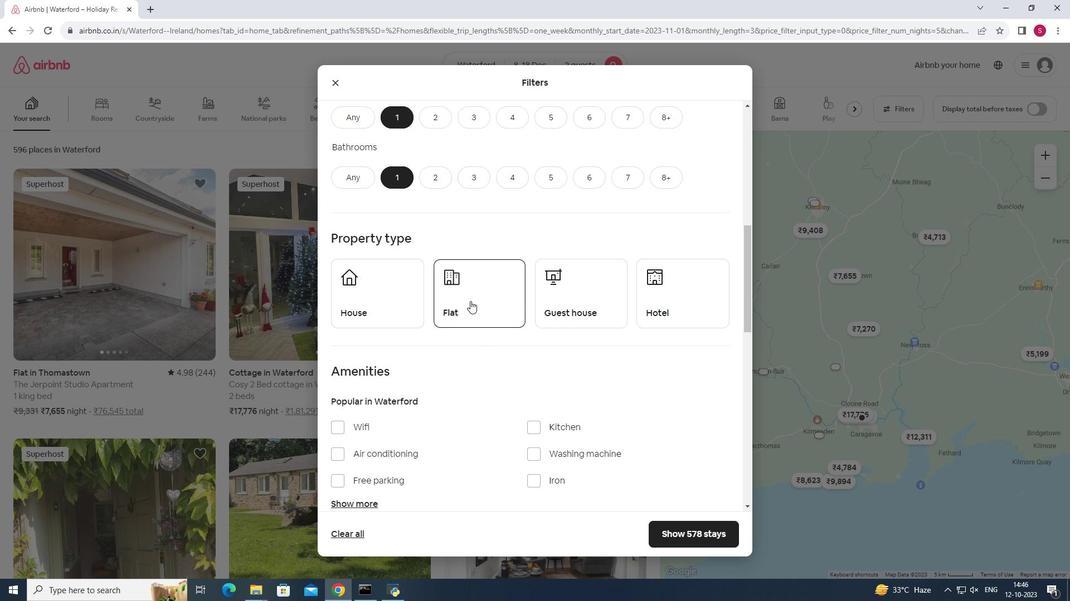 
Action: Mouse moved to (685, 356)
Screenshot: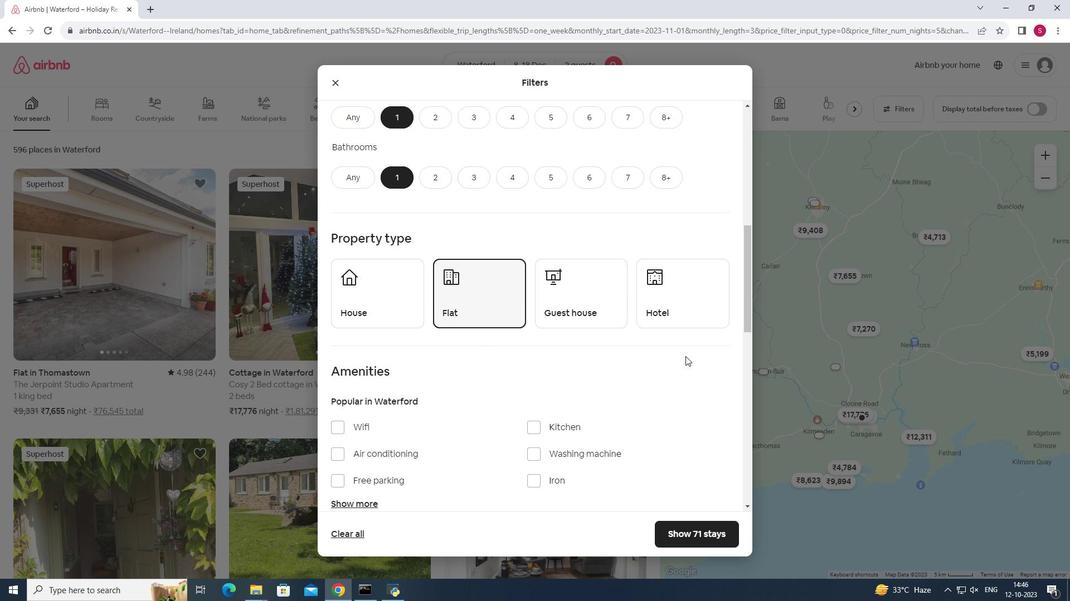 
Action: Mouse scrolled (685, 356) with delta (0, 0)
Screenshot: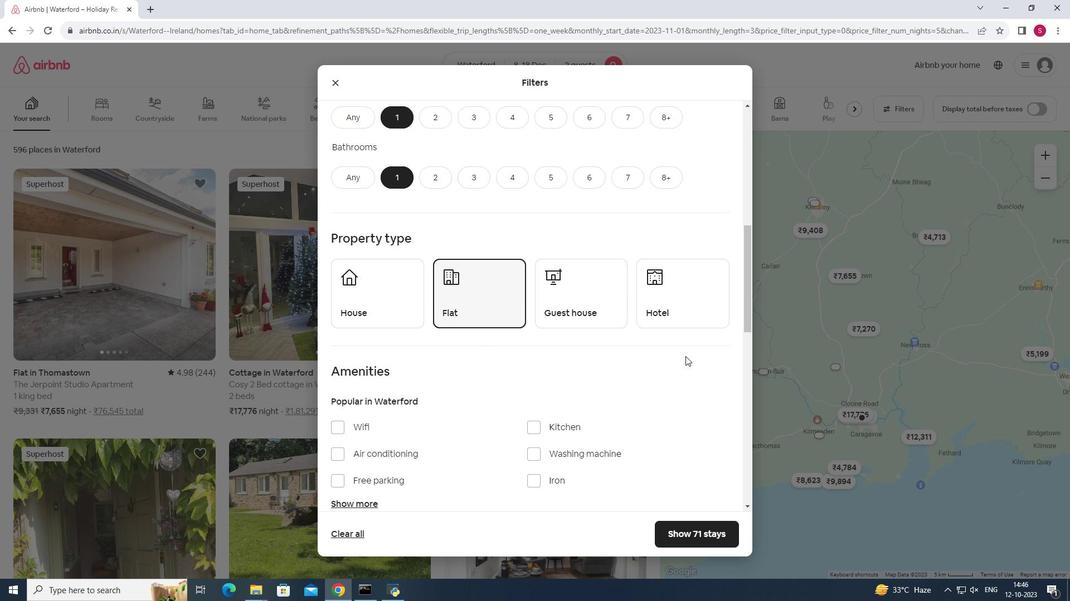 
Action: Mouse scrolled (685, 356) with delta (0, 0)
Screenshot: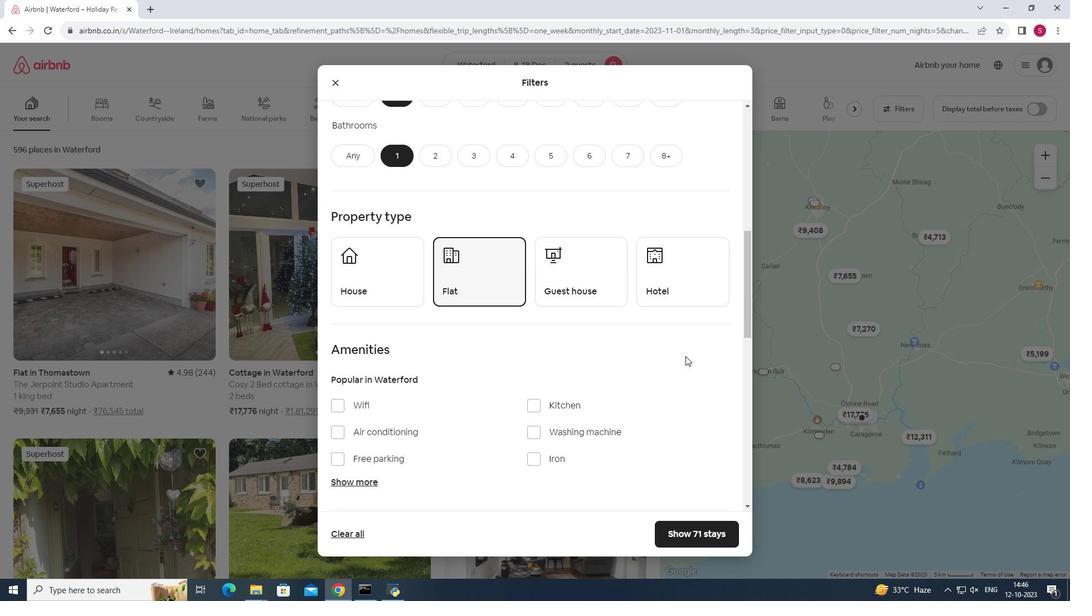 
Action: Mouse moved to (333, 317)
Screenshot: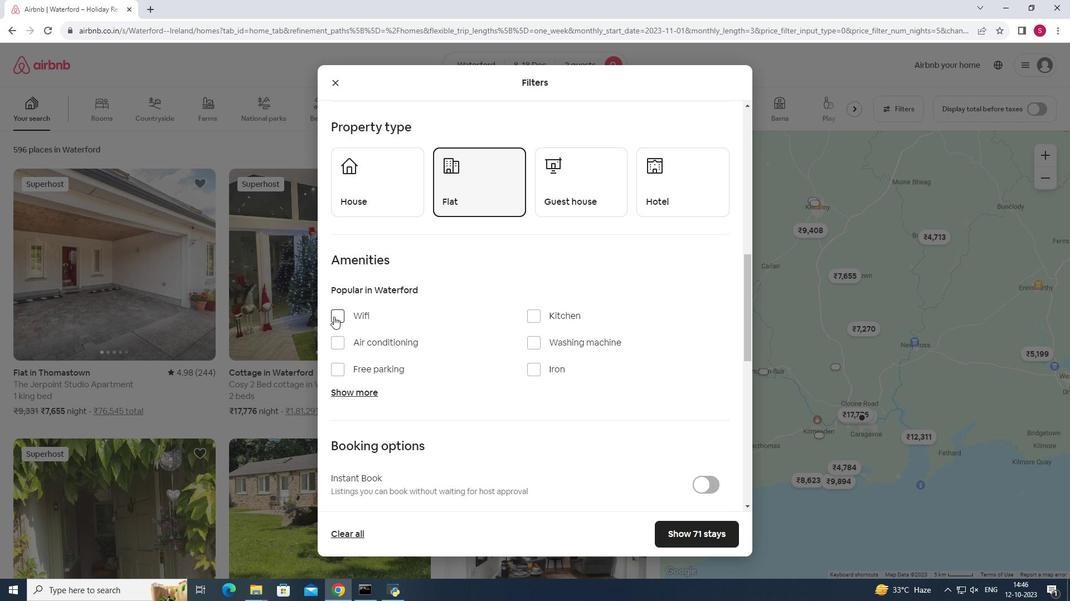 
Action: Mouse pressed left at (333, 317)
Screenshot: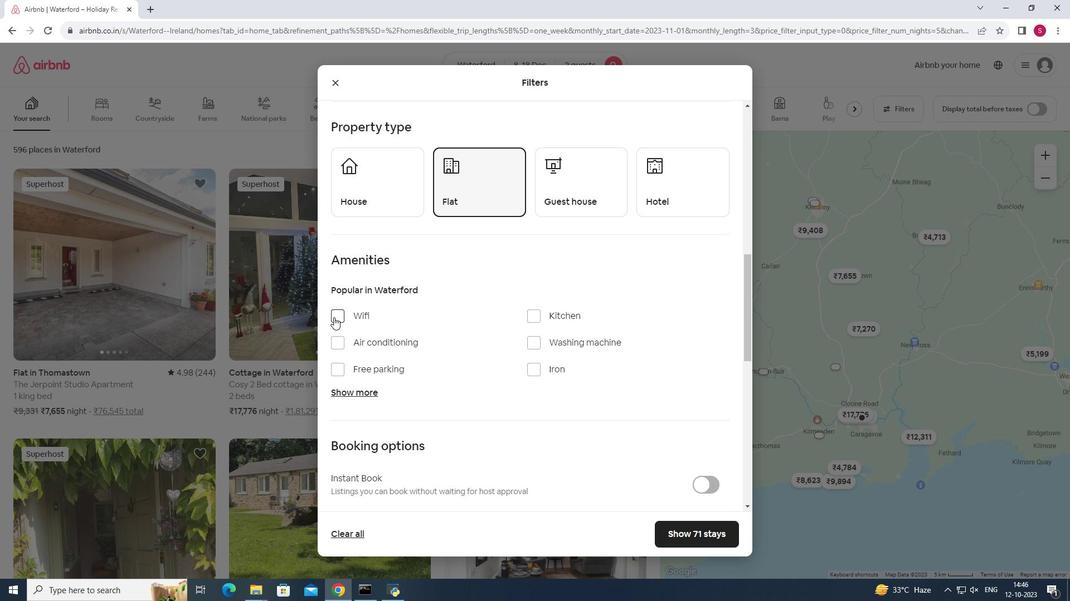 
Action: Mouse moved to (439, 319)
Screenshot: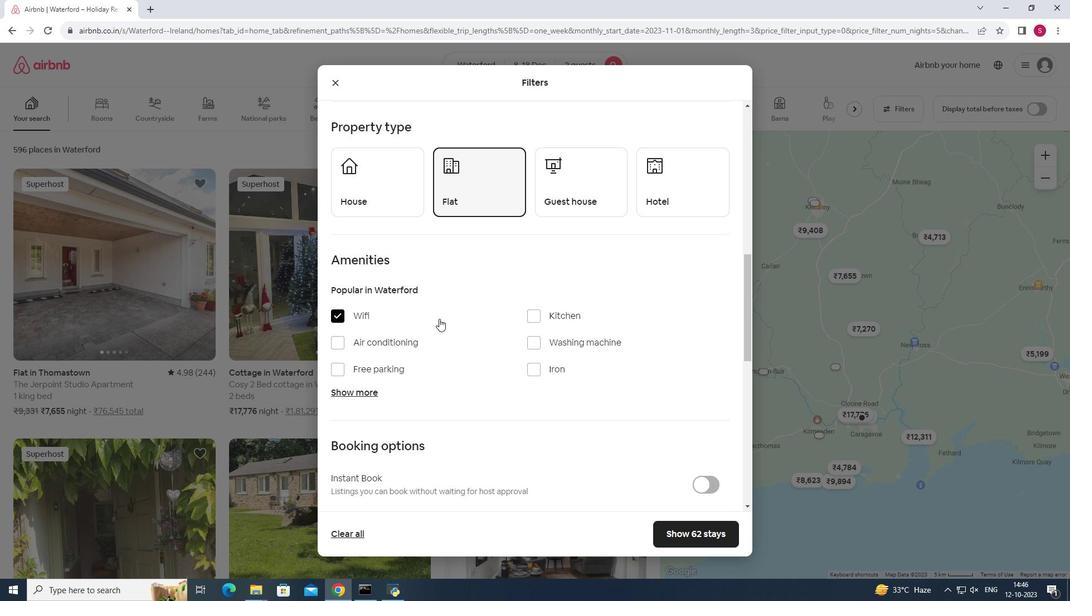 
Action: Mouse scrolled (439, 318) with delta (0, 0)
Screenshot: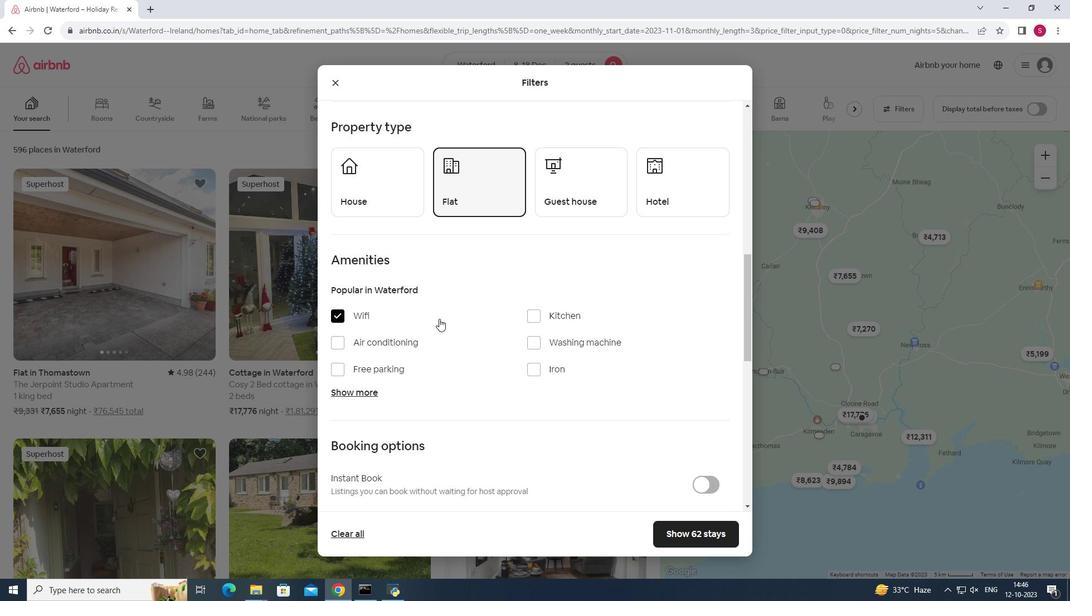 
Action: Mouse moved to (358, 336)
Screenshot: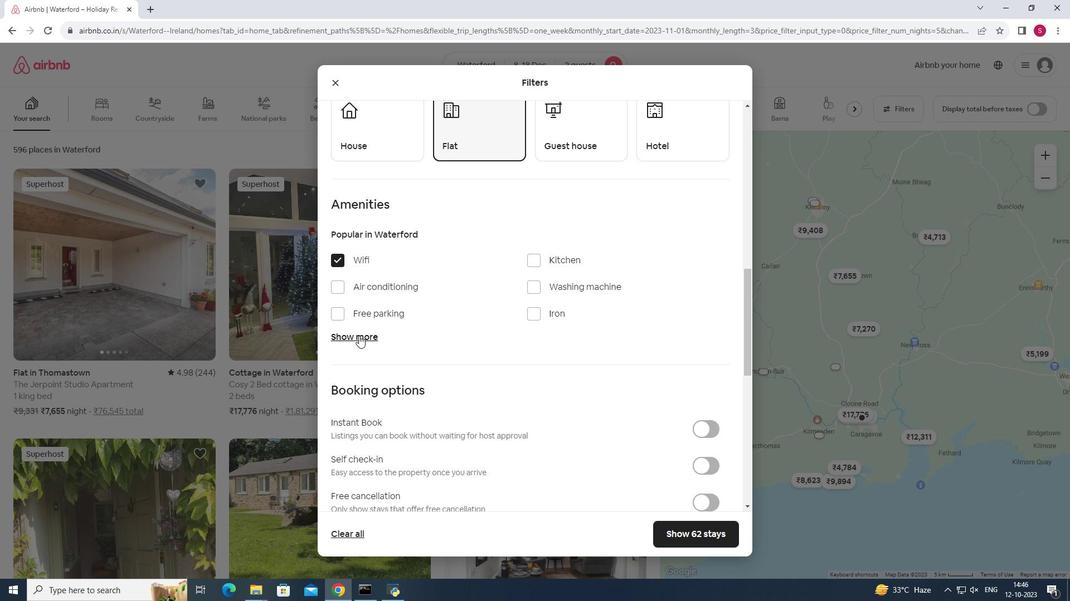 
Action: Mouse pressed left at (358, 336)
Screenshot: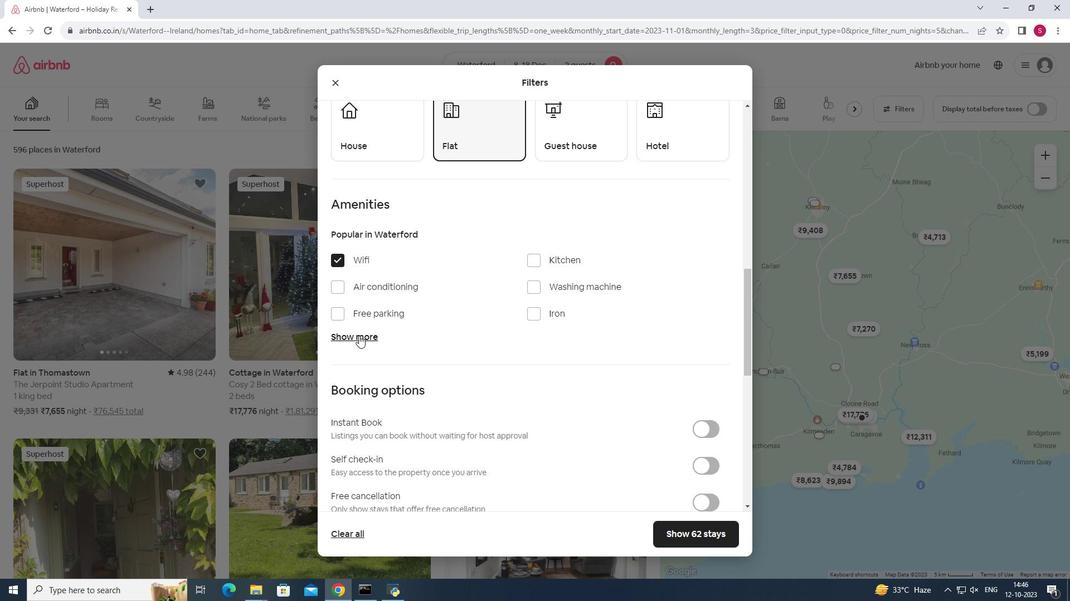 
Action: Mouse moved to (530, 406)
Screenshot: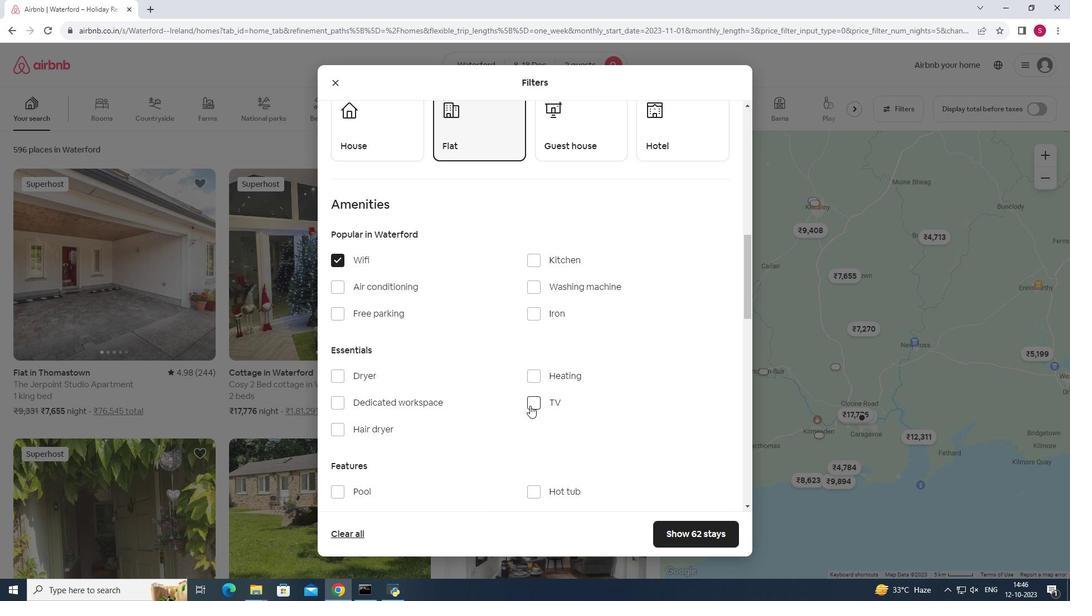 
Action: Mouse pressed left at (530, 406)
Screenshot: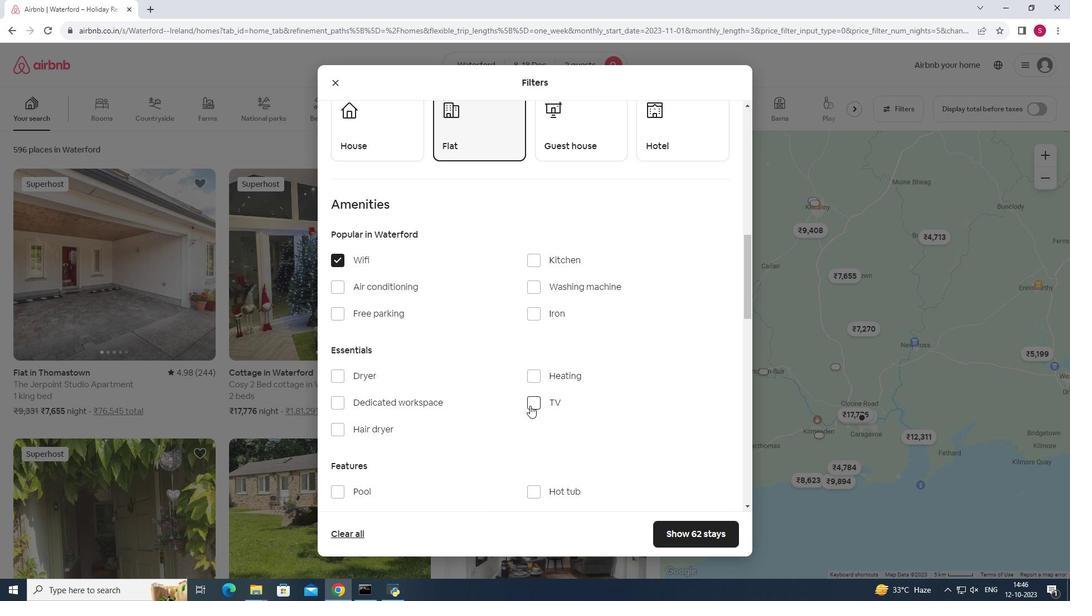 
Action: Mouse moved to (340, 313)
Screenshot: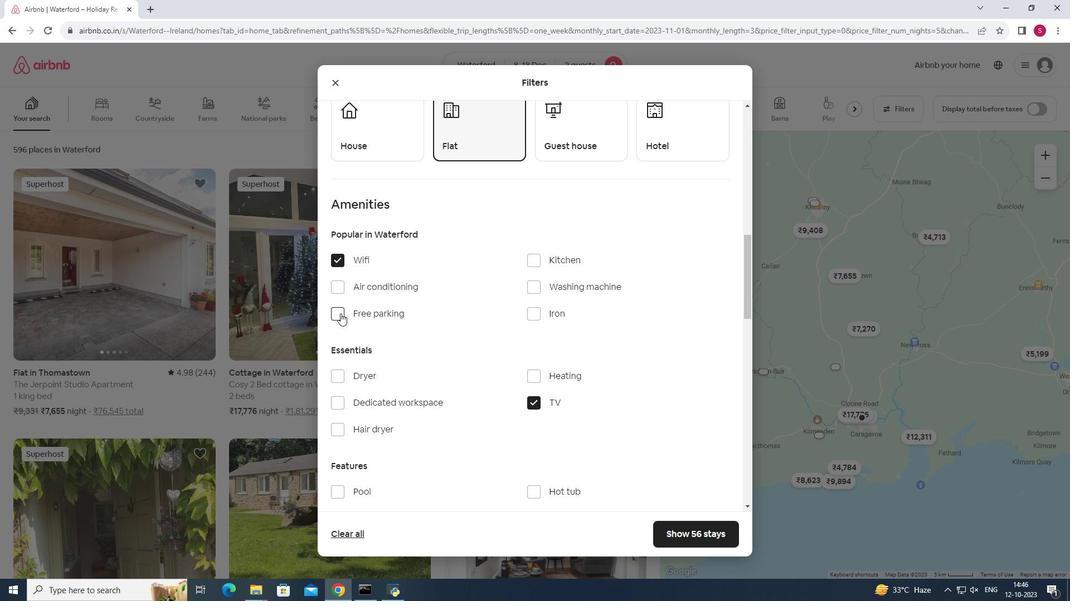 
Action: Mouse pressed left at (340, 313)
Screenshot: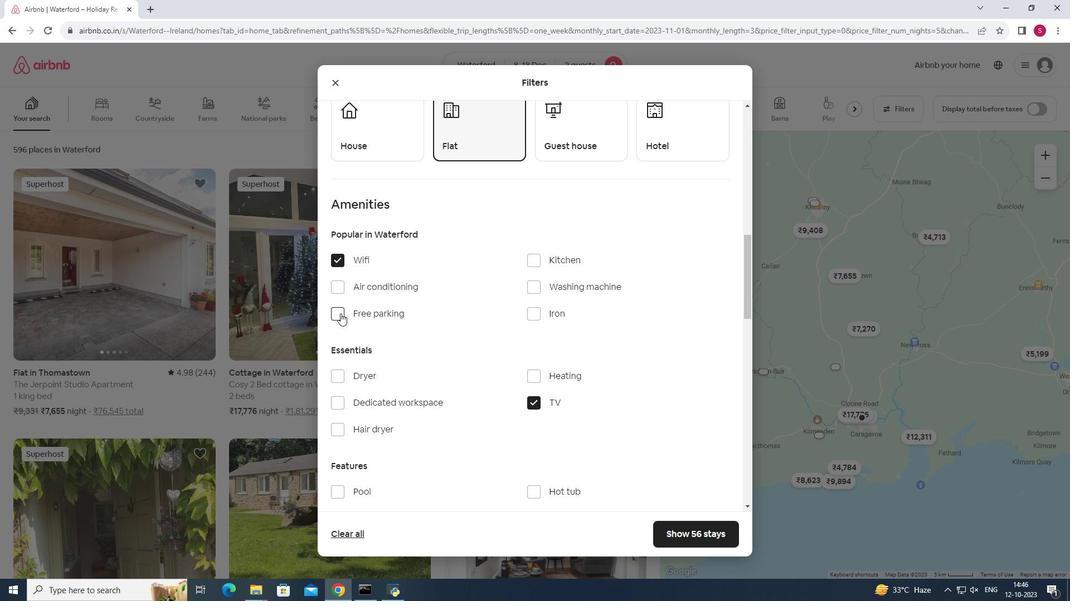 
Action: Mouse moved to (519, 362)
Screenshot: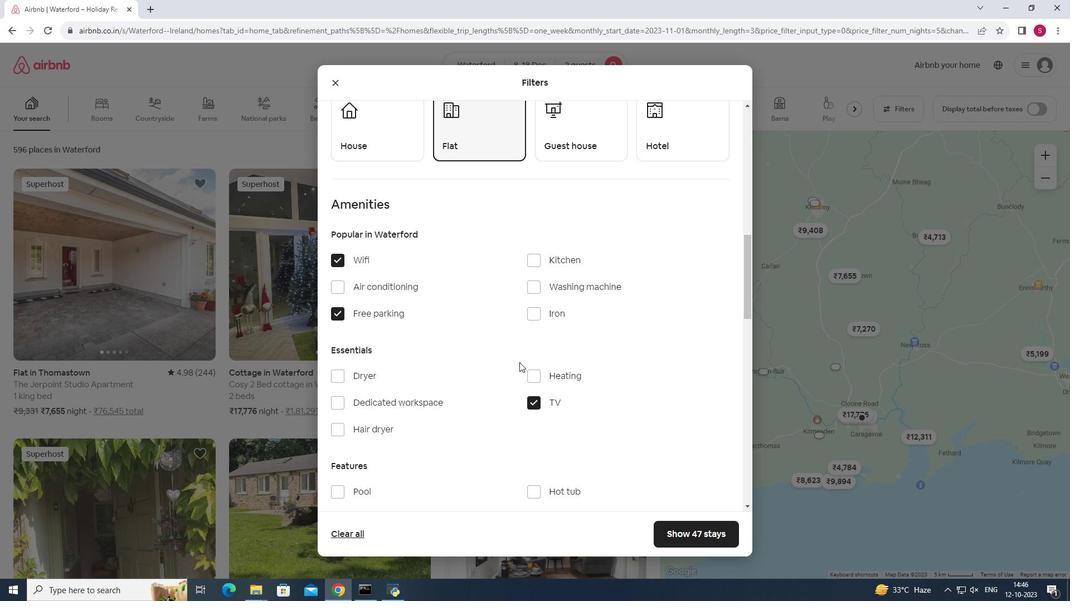 
Action: Mouse scrolled (519, 362) with delta (0, 0)
Screenshot: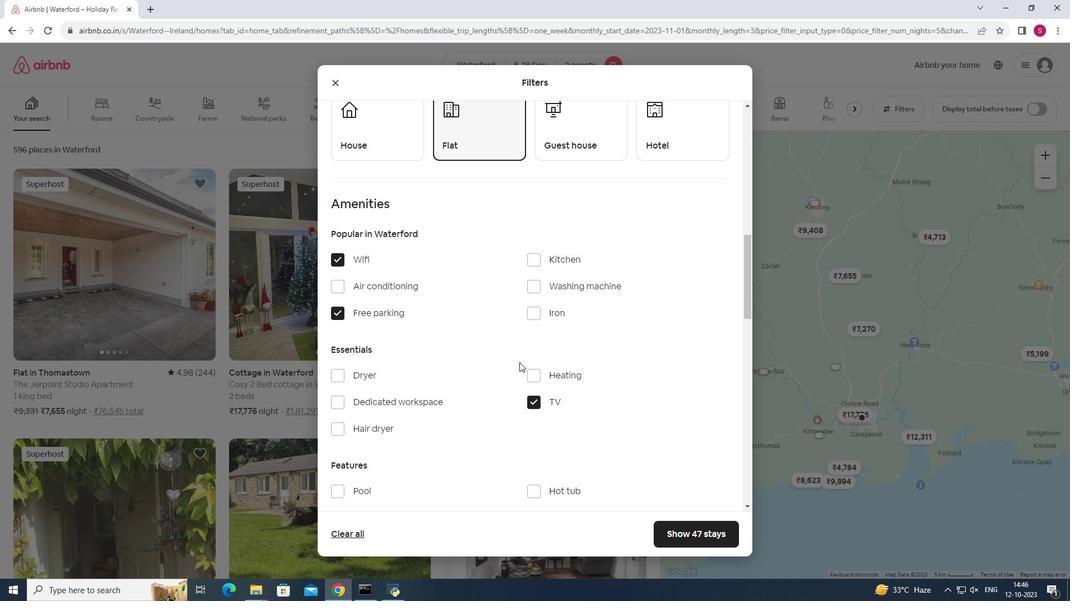 
Action: Mouse moved to (519, 362)
Screenshot: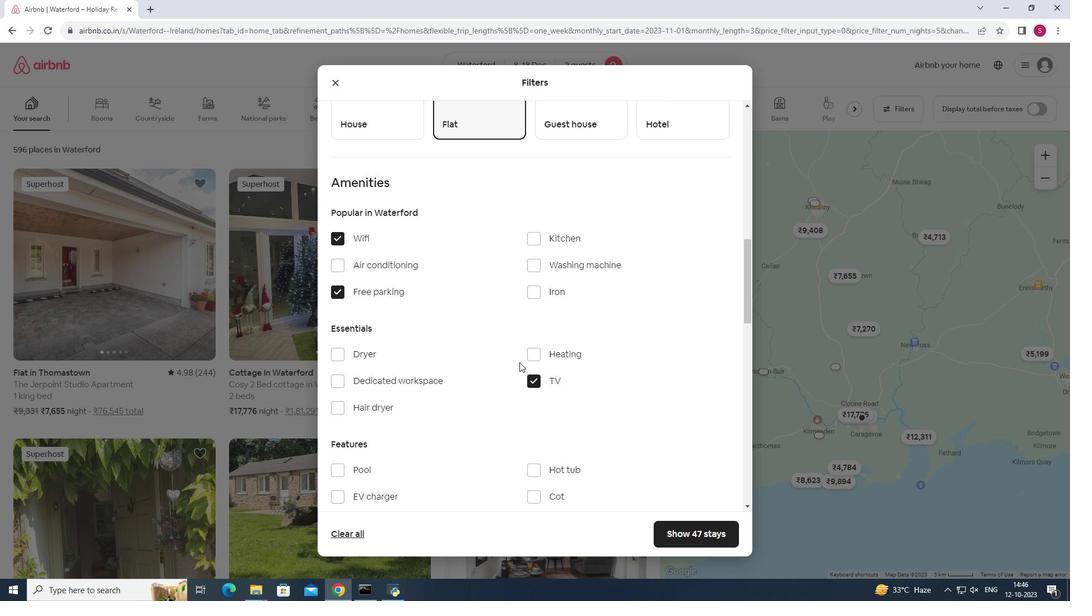 
Action: Mouse scrolled (519, 362) with delta (0, 0)
Screenshot: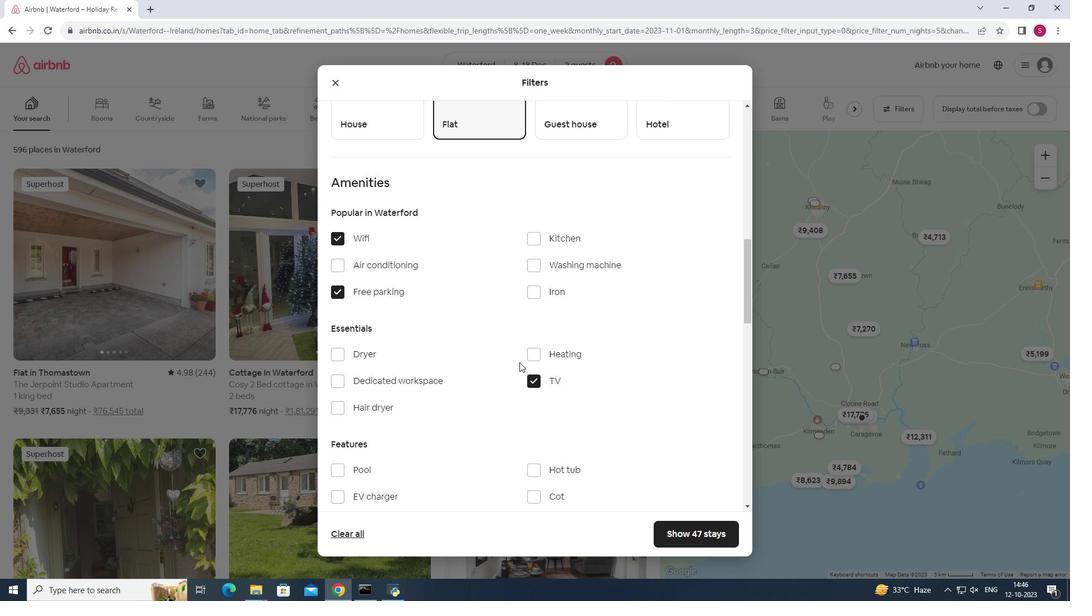 
Action: Mouse scrolled (519, 362) with delta (0, 0)
Screenshot: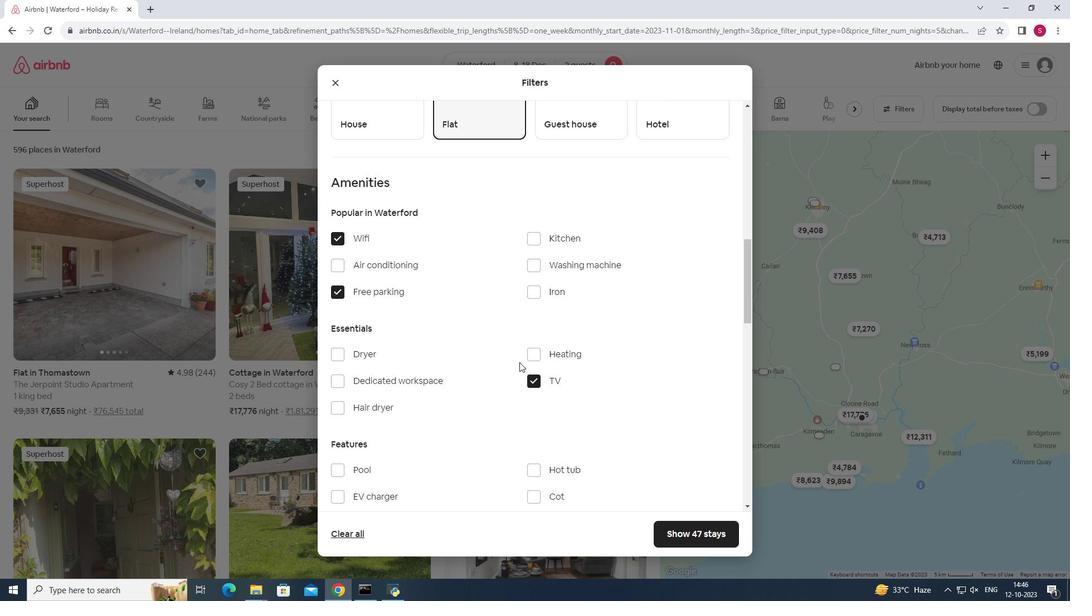 
Action: Mouse scrolled (519, 362) with delta (0, 0)
Screenshot: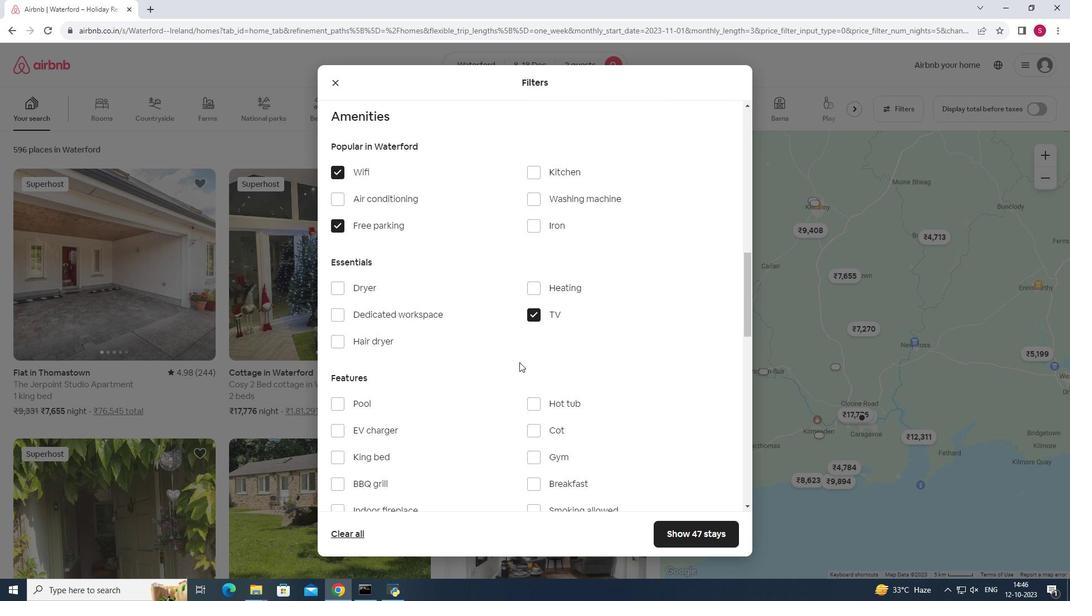 
Action: Mouse moved to (537, 321)
Screenshot: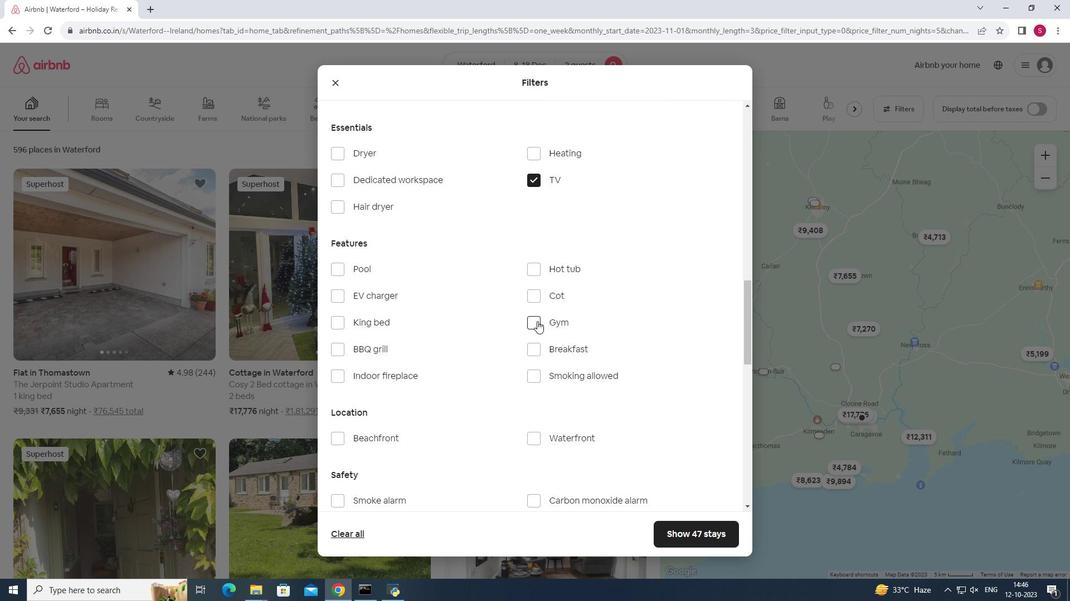 
Action: Mouse pressed left at (537, 321)
Screenshot: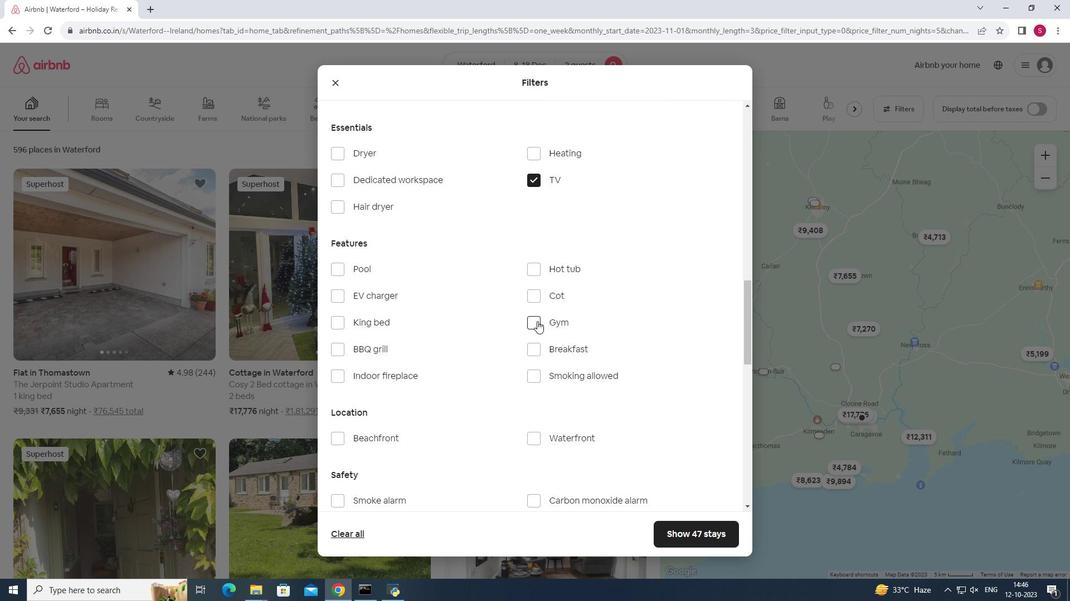 
Action: Mouse moved to (535, 352)
Screenshot: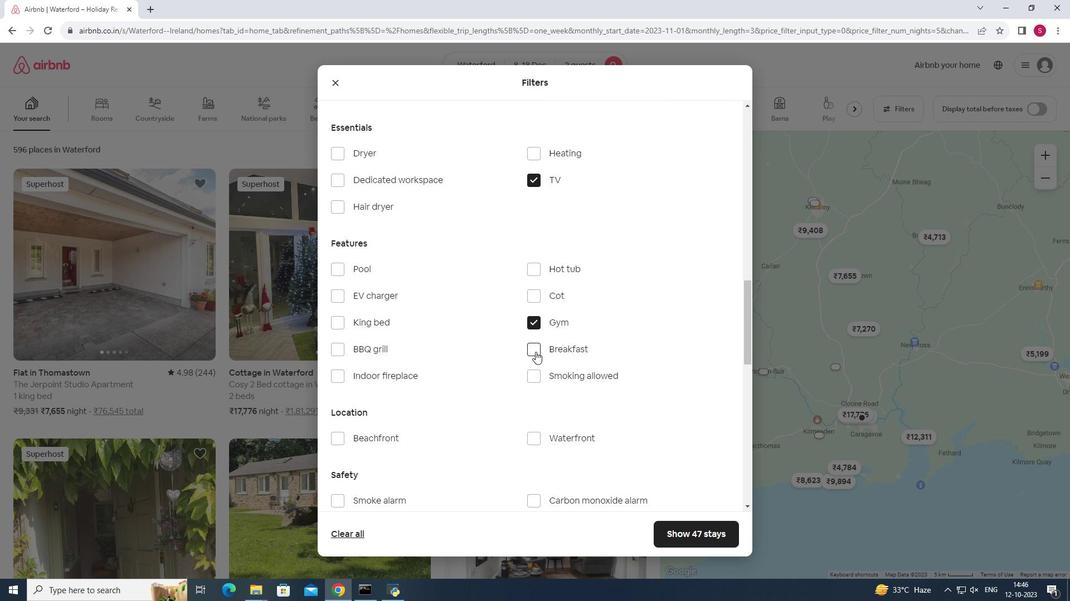 
Action: Mouse pressed left at (535, 352)
Screenshot: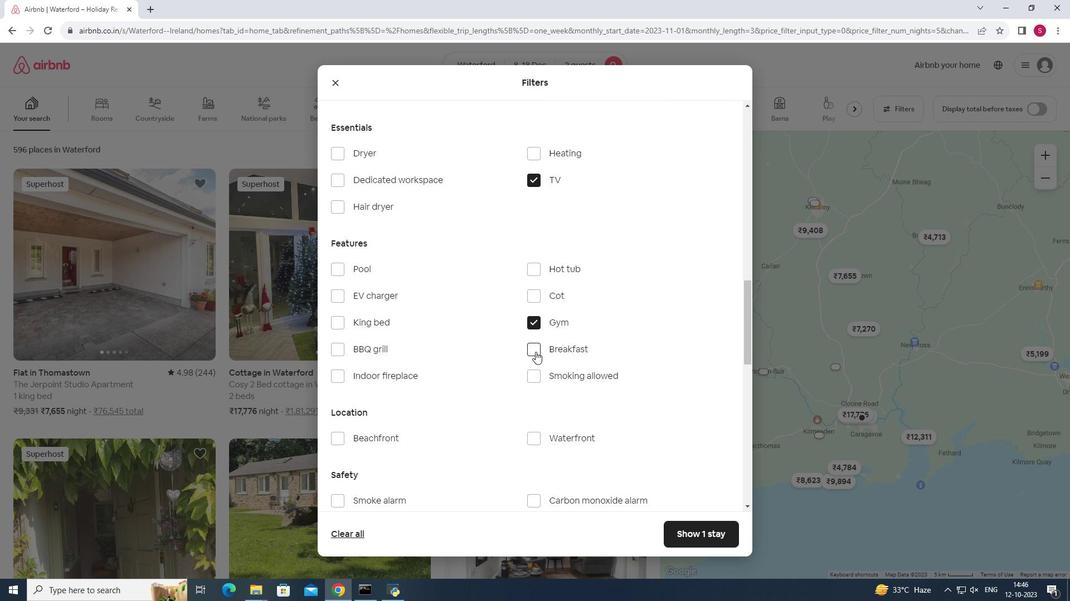 
Action: Mouse moved to (641, 536)
Screenshot: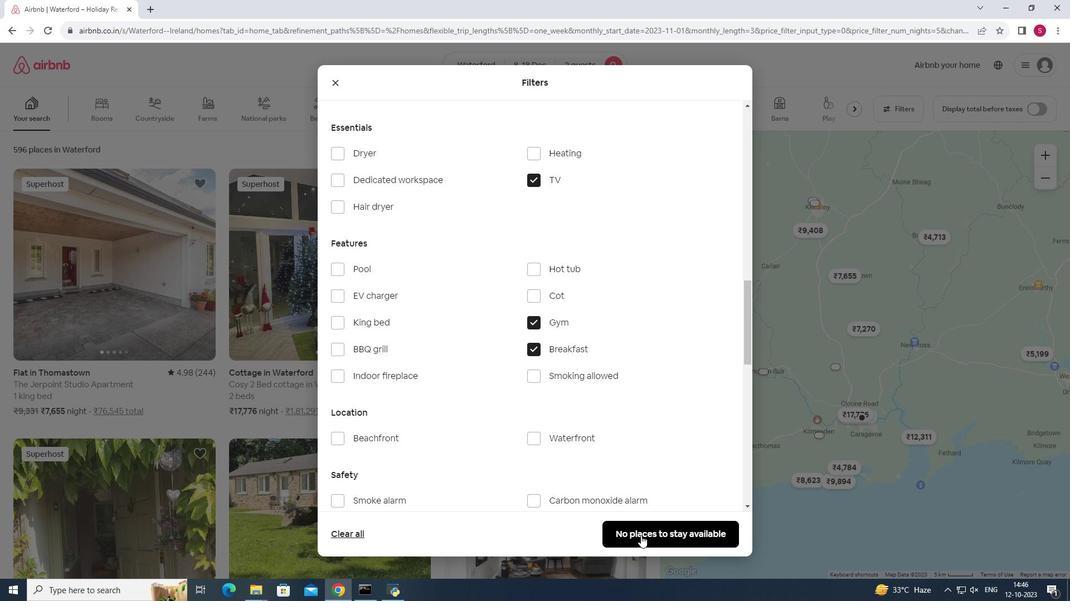 
Action: Mouse pressed left at (641, 536)
Screenshot: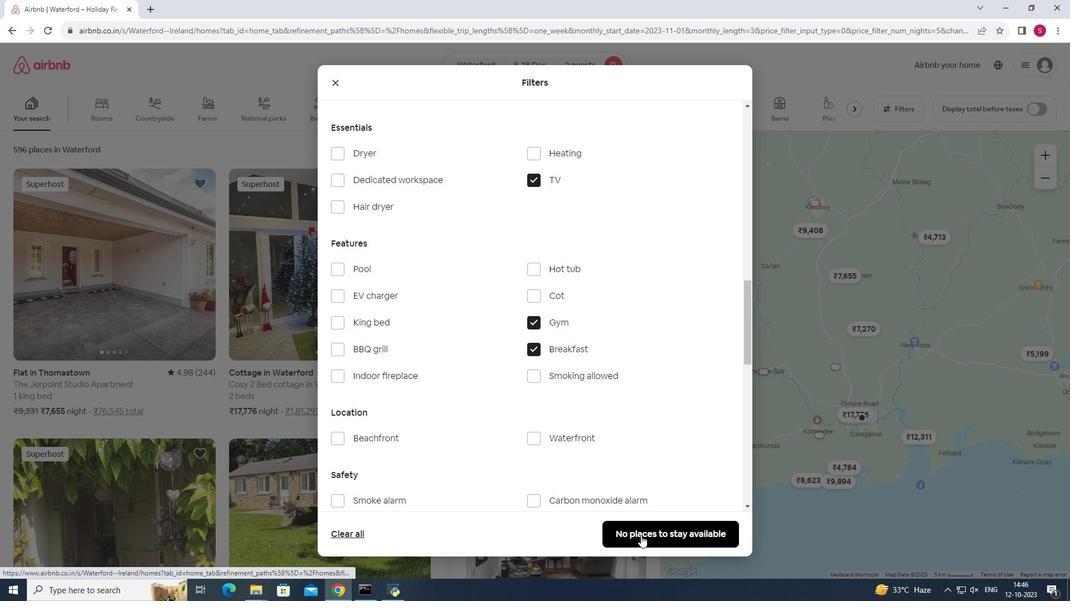 
Action: Mouse moved to (425, 304)
Screenshot: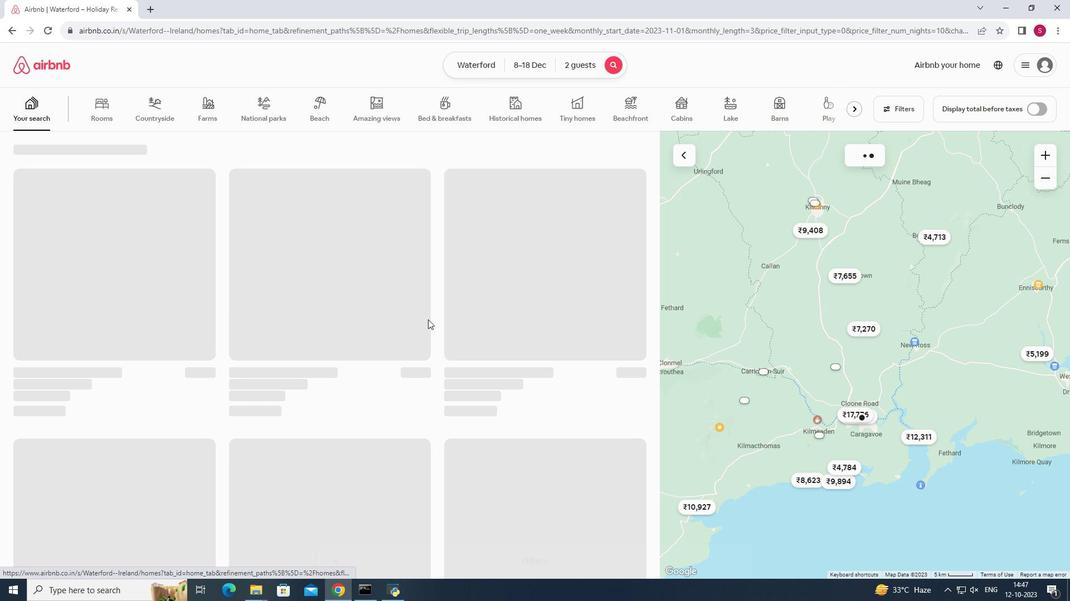 
